 Task: Find connections with filter location Rayleigh with filter topic #Partnershipwith filter profile language English with filter current company Starbucks India with filter school City Montessori School with filter industry Credit Intermediation with filter service category Resume Writing with filter keywords title Engineering Technician
Action: Mouse moved to (607, 57)
Screenshot: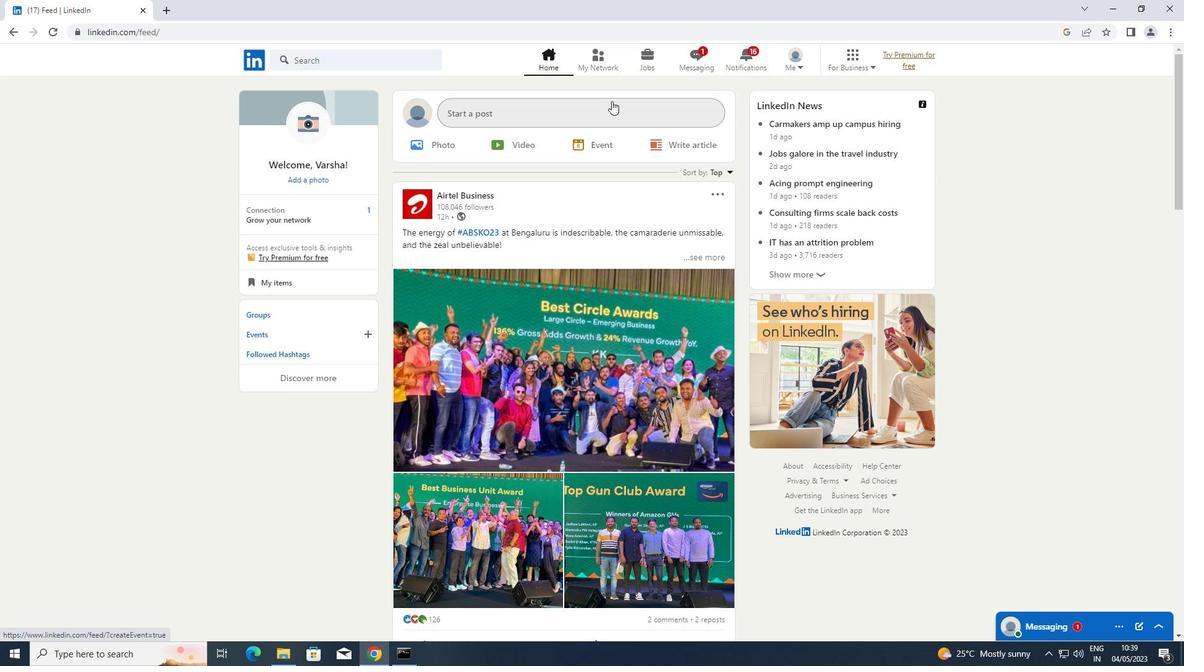 
Action: Mouse pressed left at (607, 57)
Screenshot: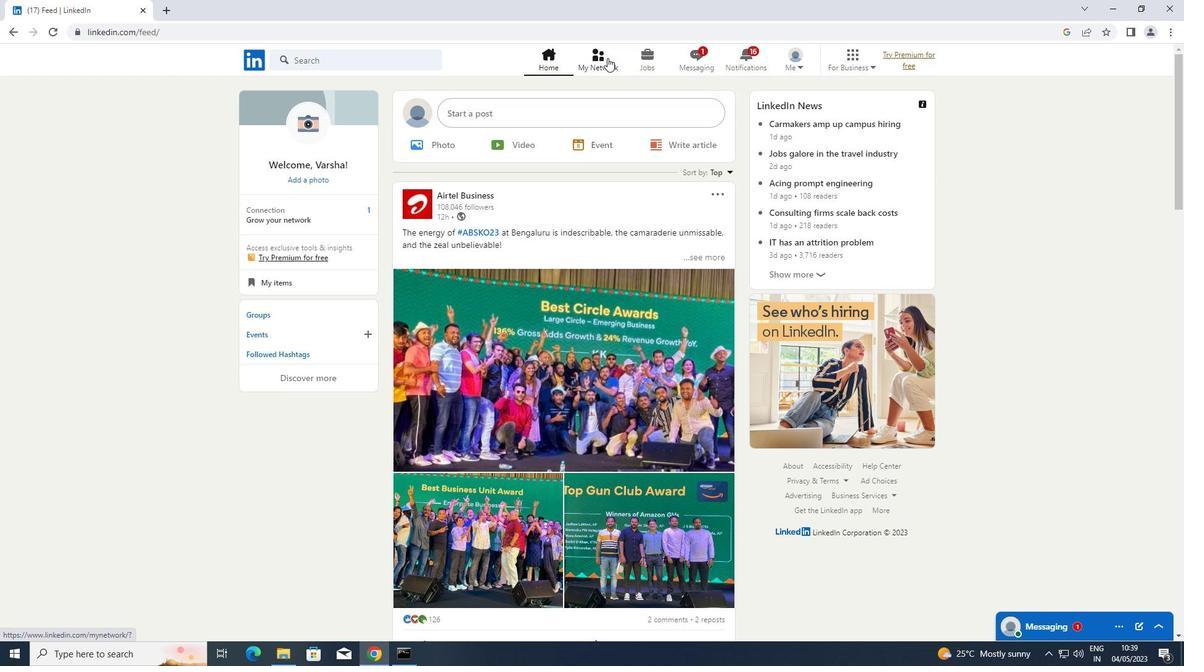 
Action: Mouse moved to (336, 131)
Screenshot: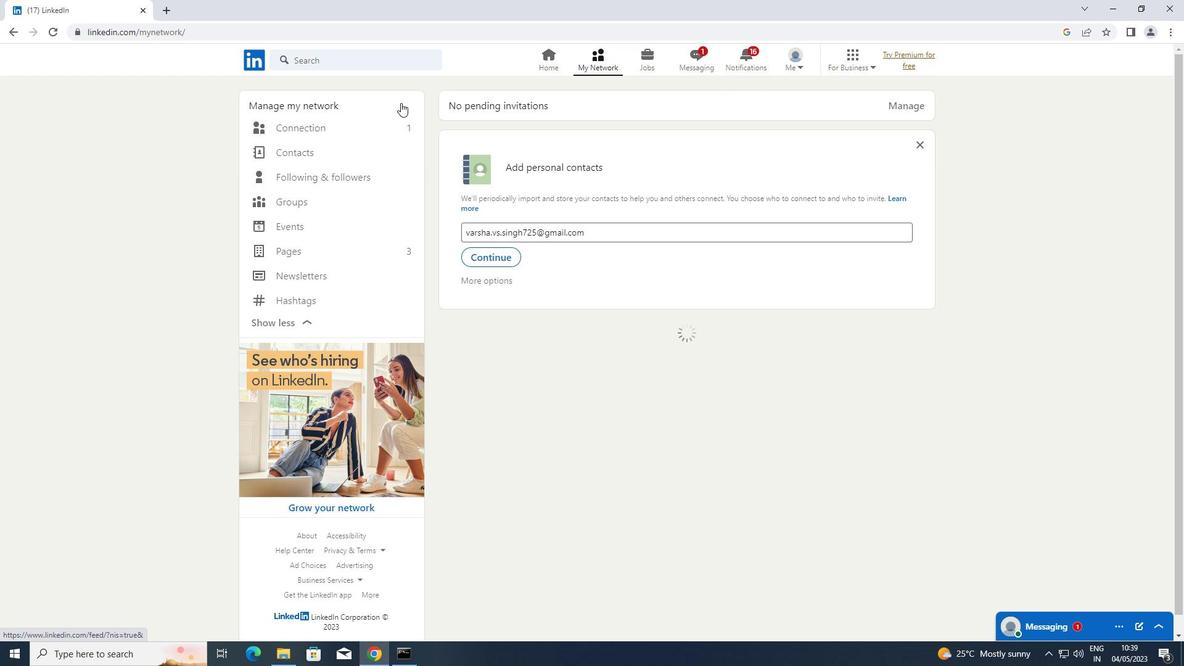 
Action: Mouse pressed left at (336, 131)
Screenshot: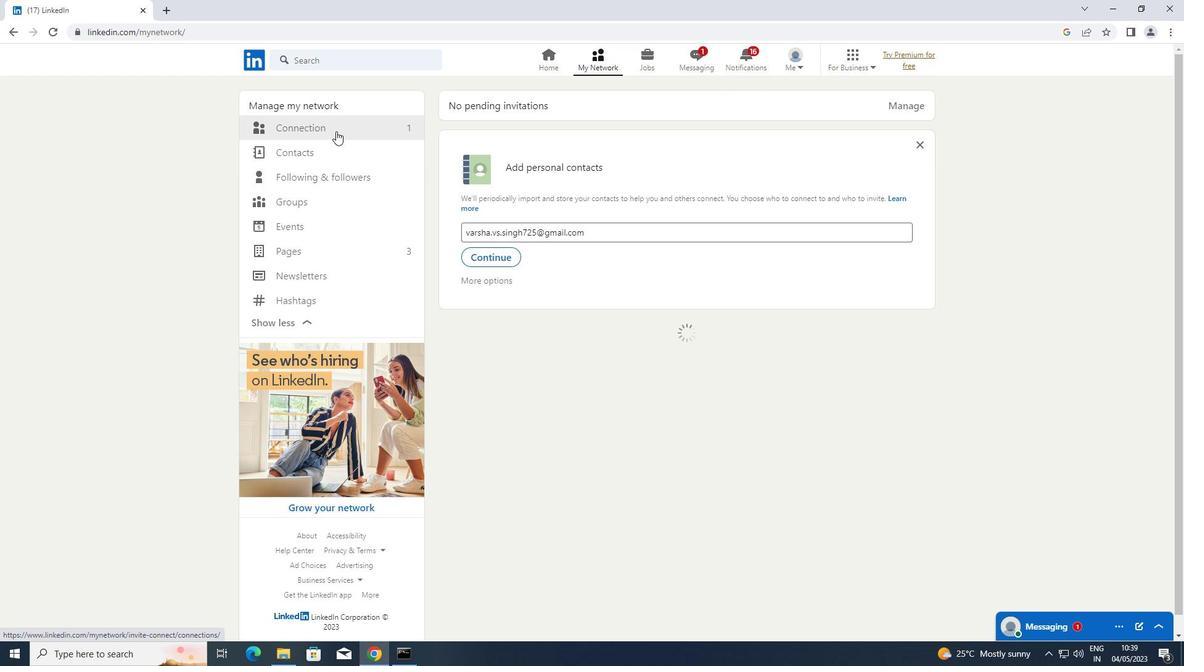 
Action: Mouse moved to (661, 127)
Screenshot: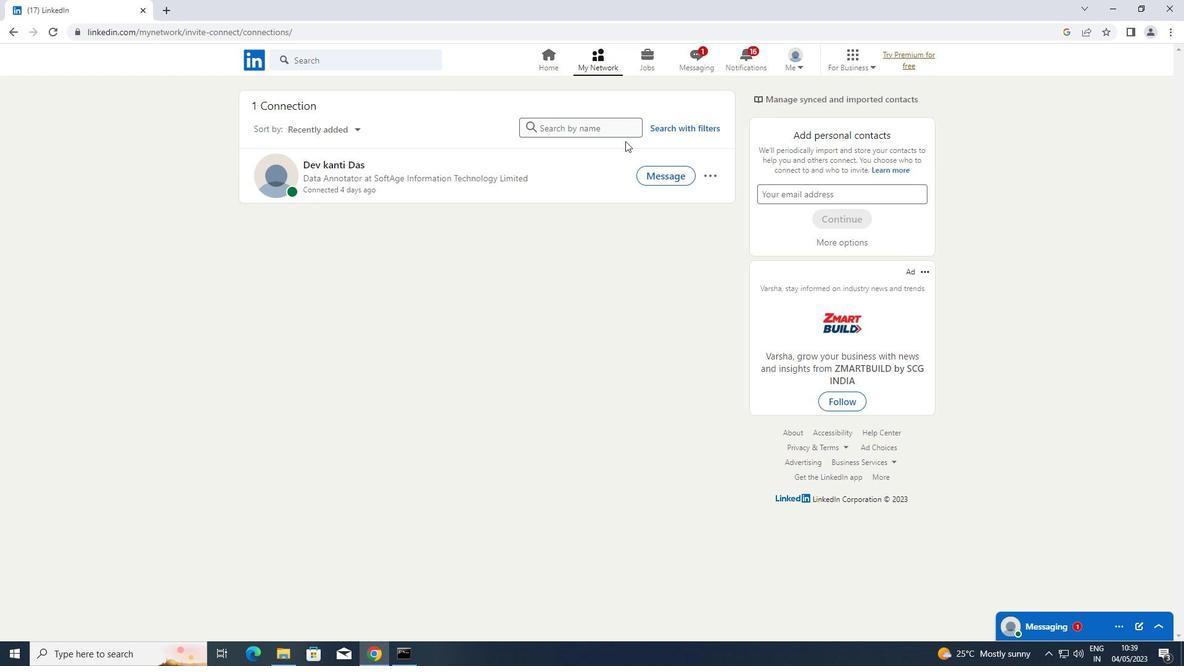 
Action: Mouse pressed left at (661, 127)
Screenshot: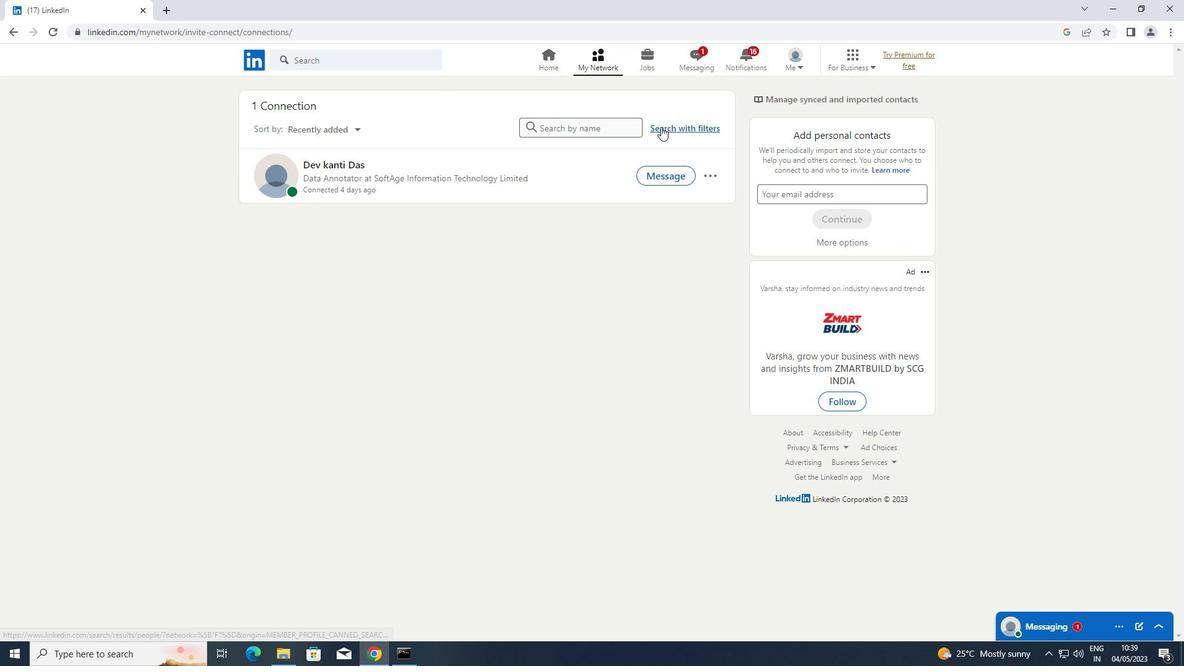 
Action: Mouse moved to (635, 93)
Screenshot: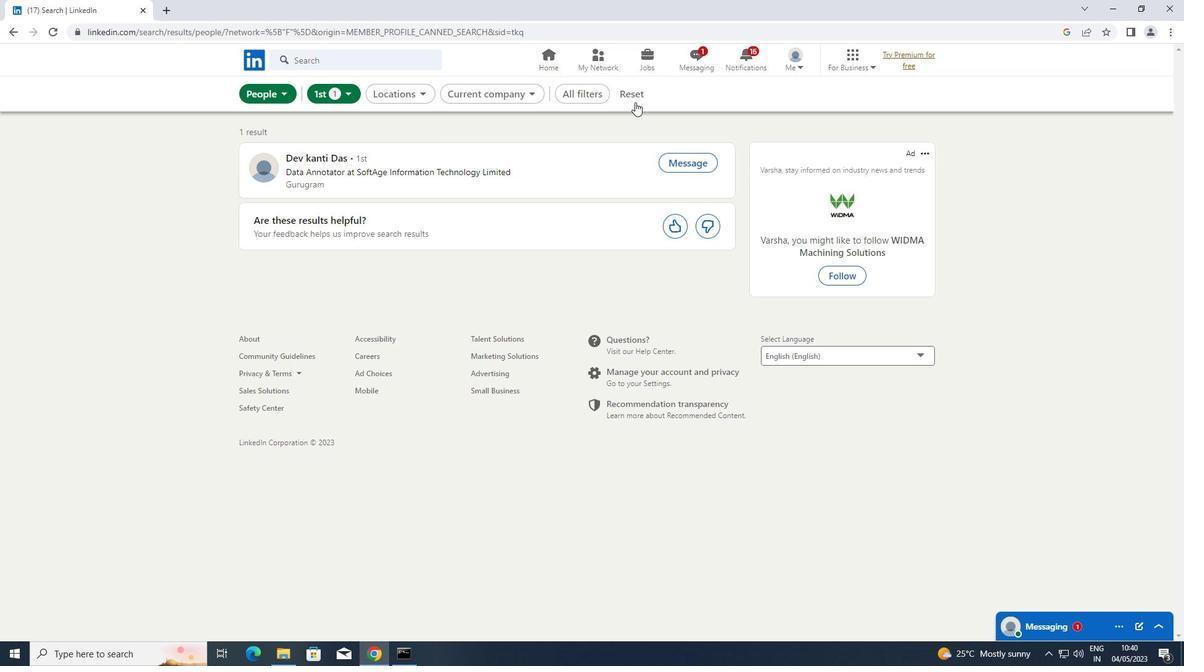 
Action: Mouse pressed left at (635, 93)
Screenshot: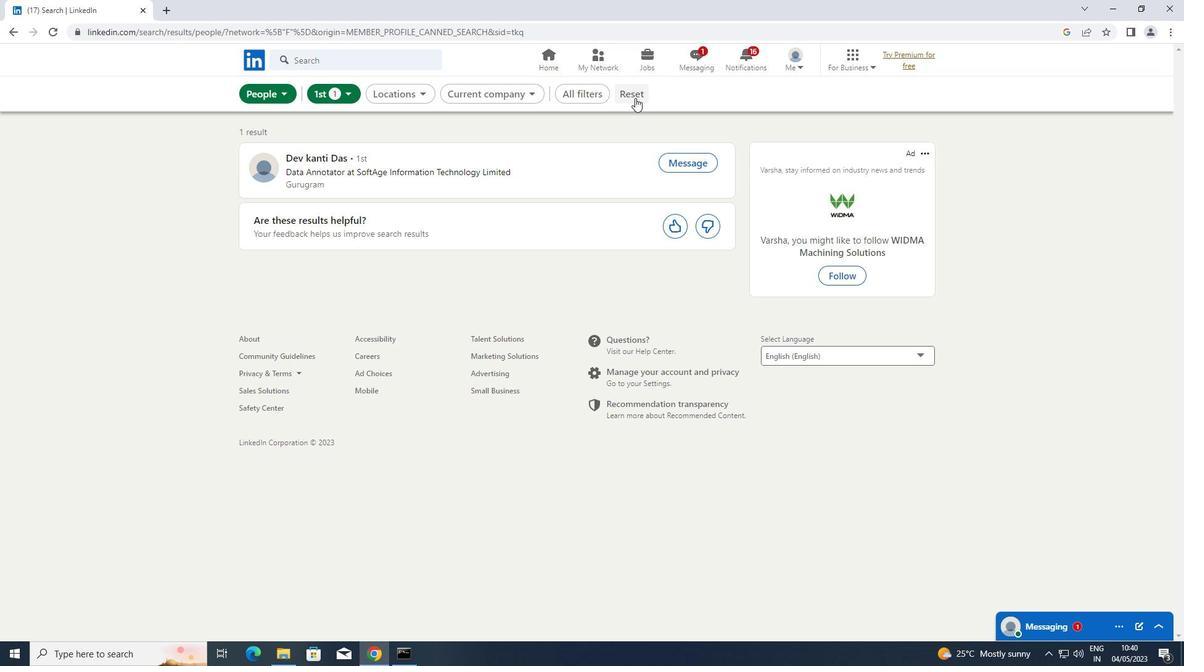 
Action: Mouse moved to (606, 93)
Screenshot: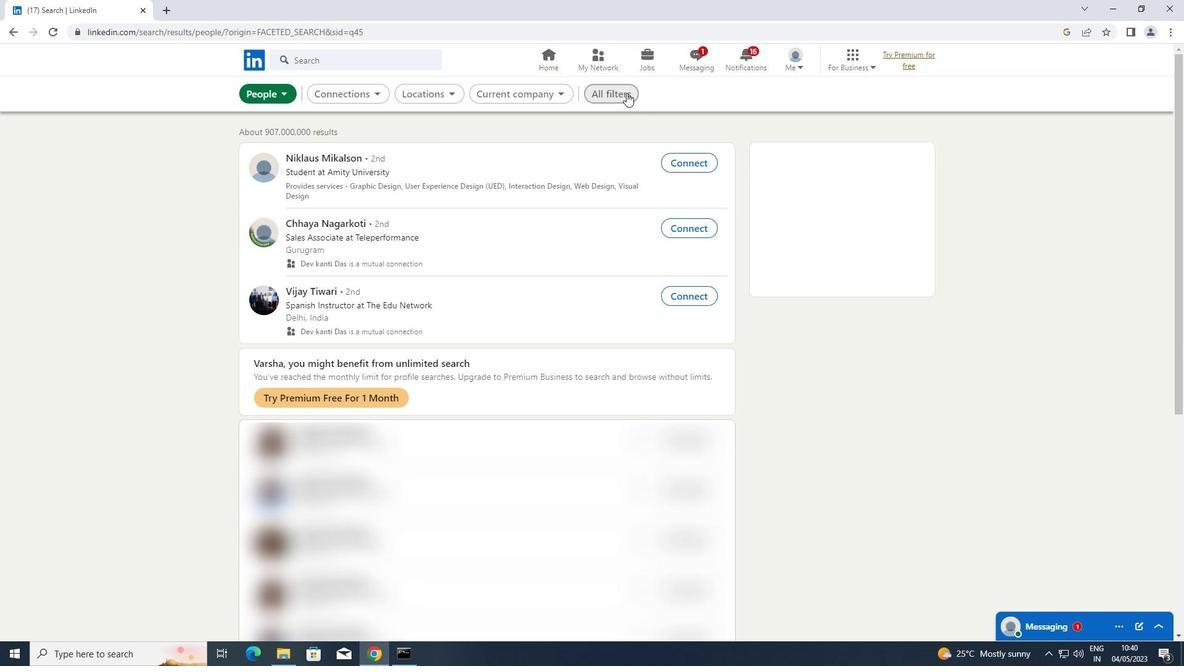 
Action: Mouse pressed left at (606, 93)
Screenshot: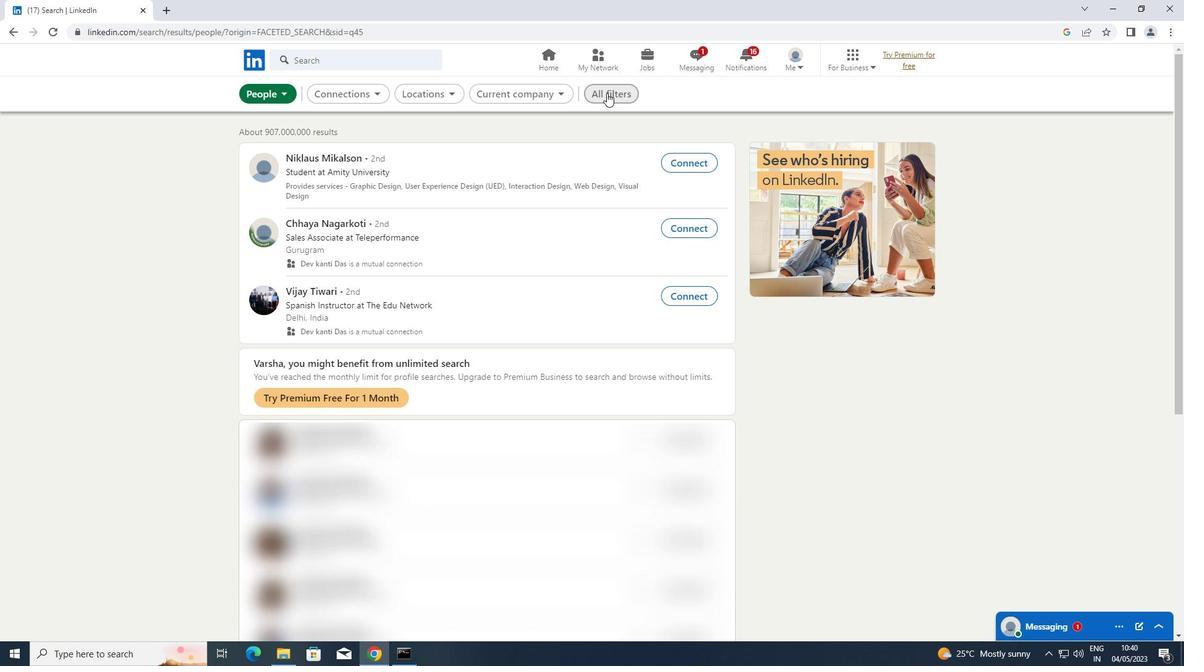 
Action: Mouse moved to (842, 202)
Screenshot: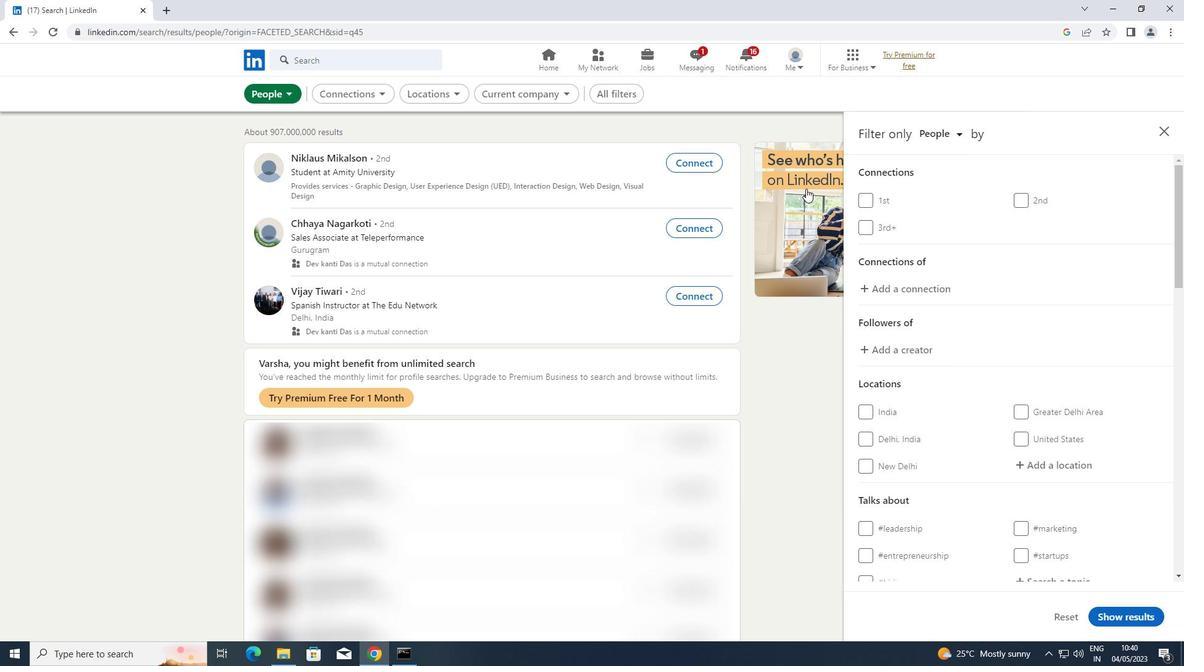 
Action: Mouse scrolled (842, 201) with delta (0, 0)
Screenshot: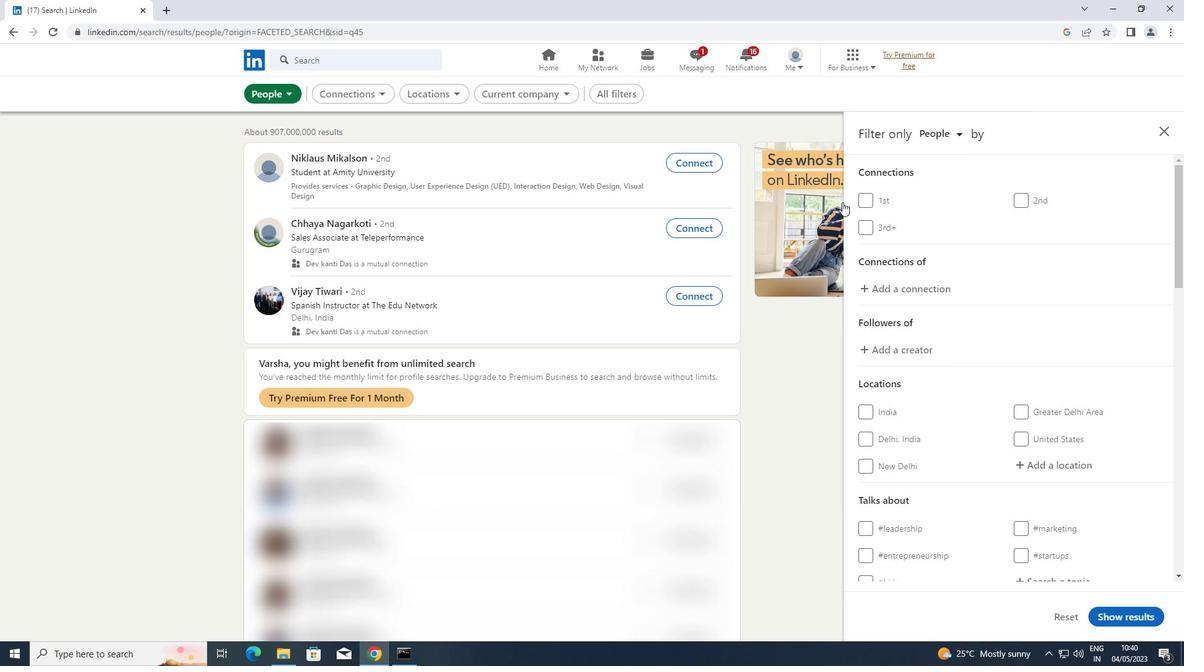 
Action: Mouse scrolled (842, 201) with delta (0, 0)
Screenshot: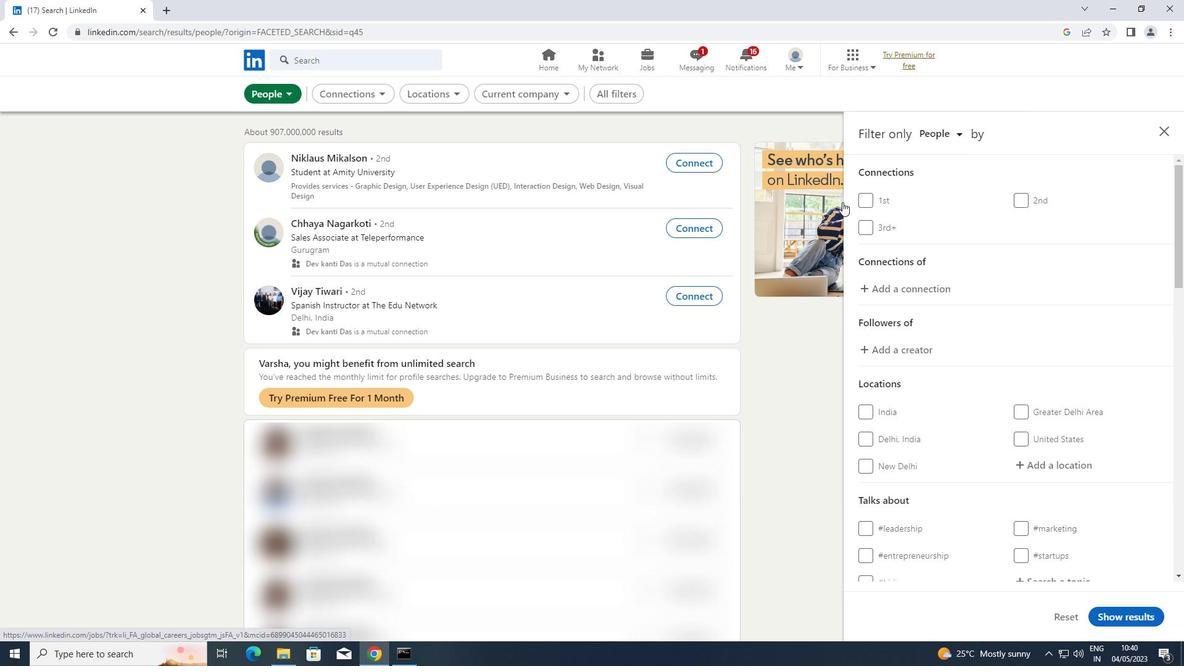 
Action: Mouse moved to (969, 254)
Screenshot: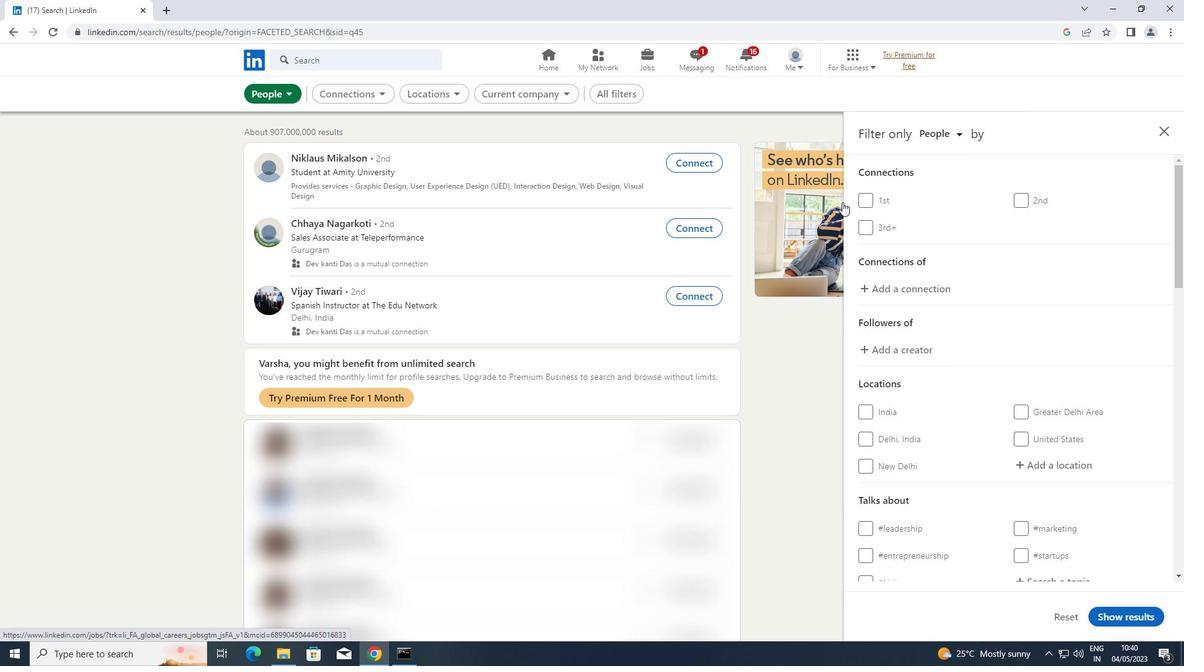 
Action: Mouse scrolled (969, 254) with delta (0, 0)
Screenshot: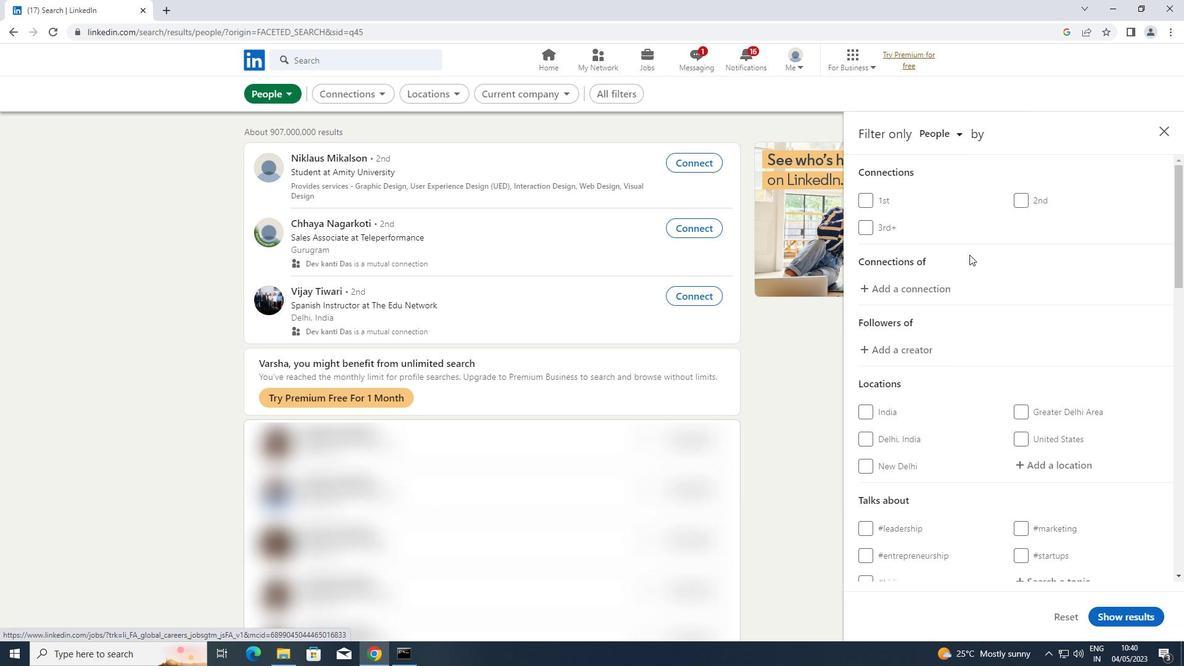 
Action: Mouse scrolled (969, 254) with delta (0, 0)
Screenshot: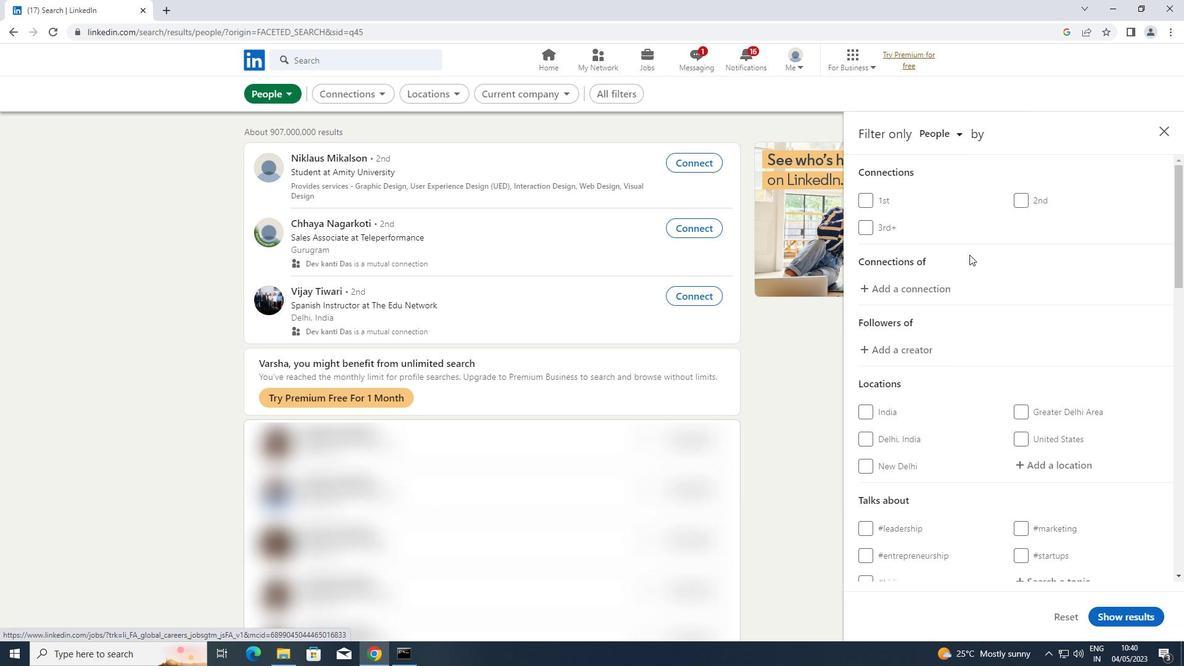 
Action: Mouse moved to (1065, 343)
Screenshot: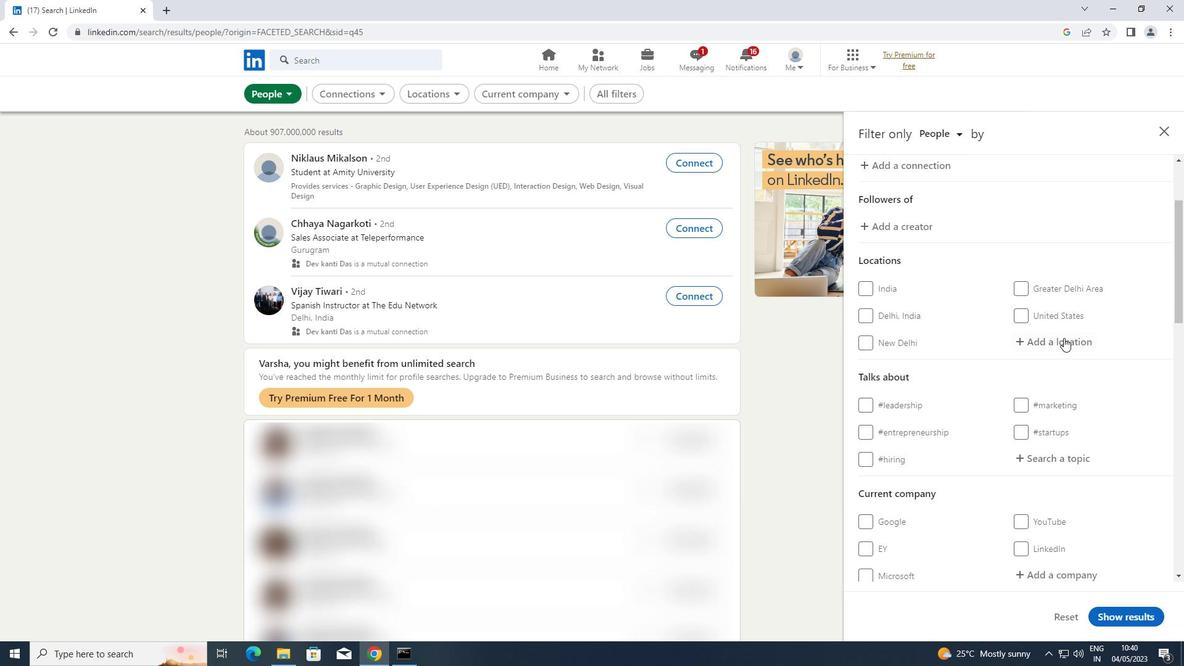 
Action: Mouse pressed left at (1065, 343)
Screenshot: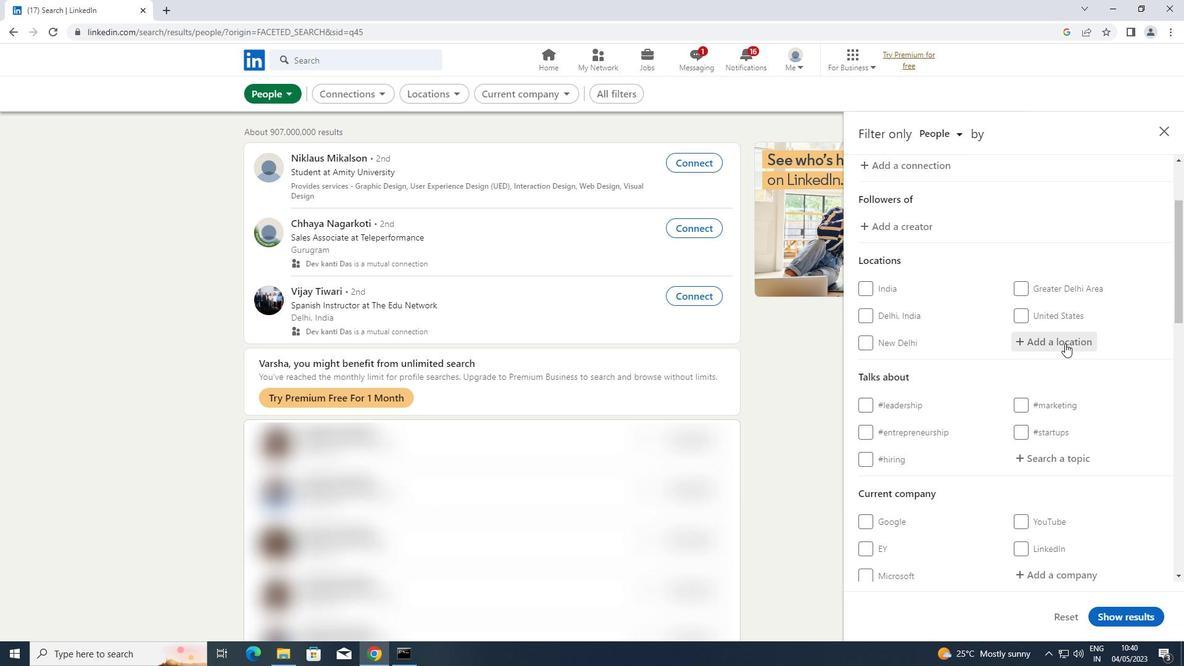 
Action: Key pressed <Key.shift>RAYLEIGH
Screenshot: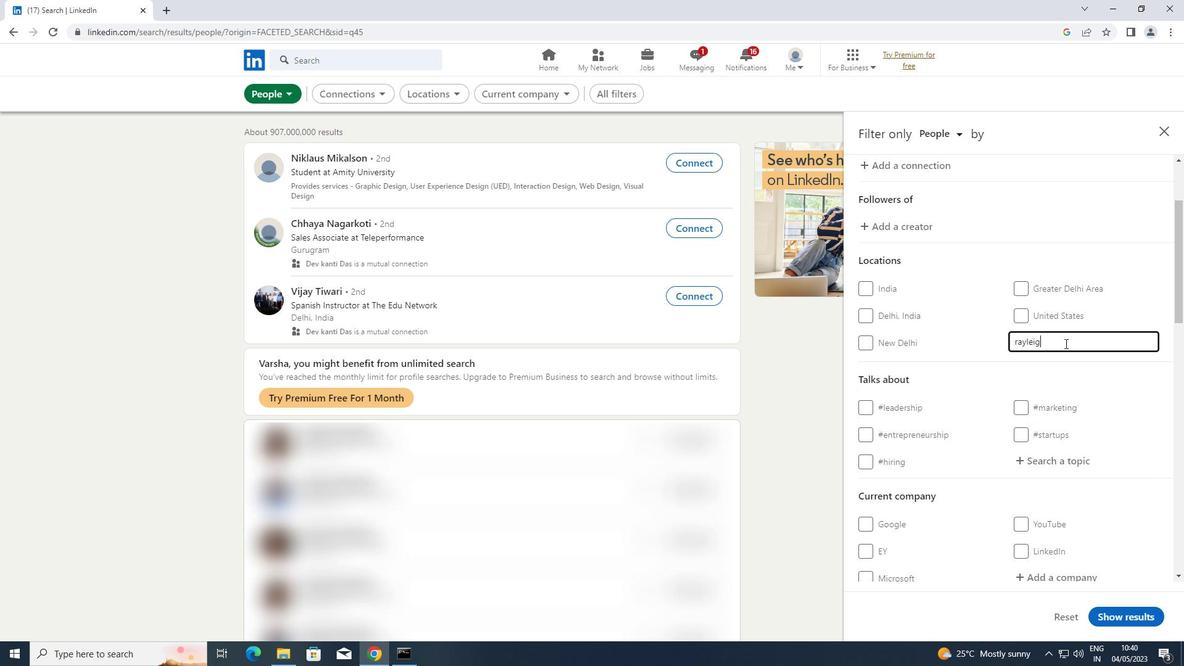 
Action: Mouse moved to (1043, 464)
Screenshot: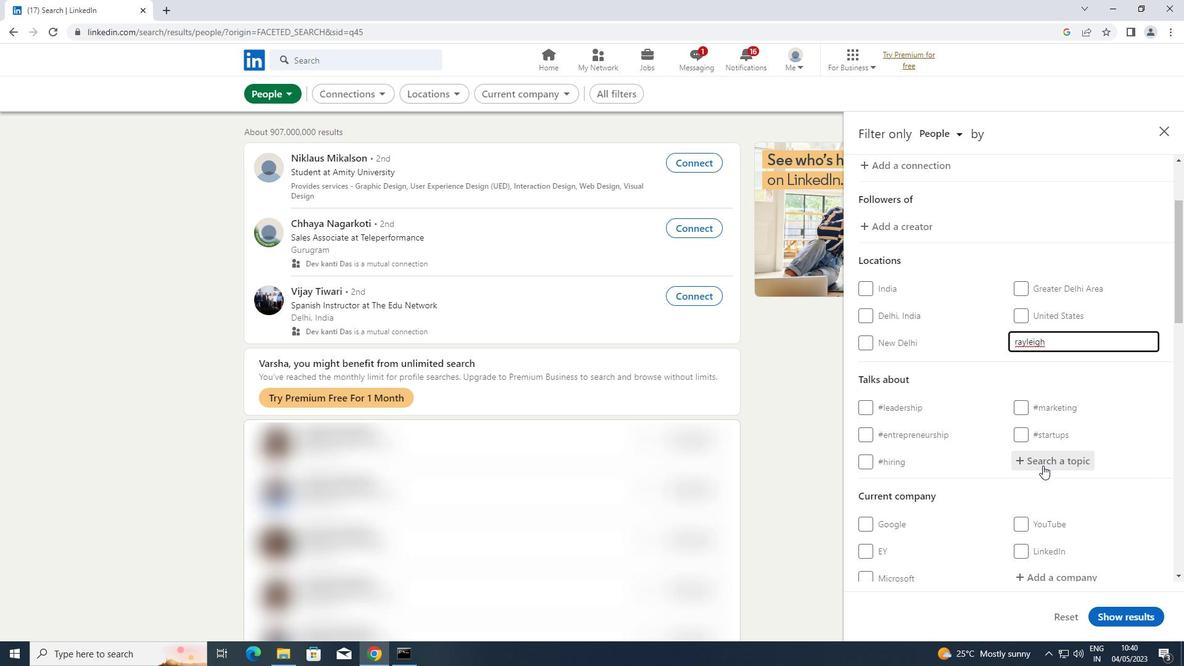 
Action: Mouse pressed left at (1043, 464)
Screenshot: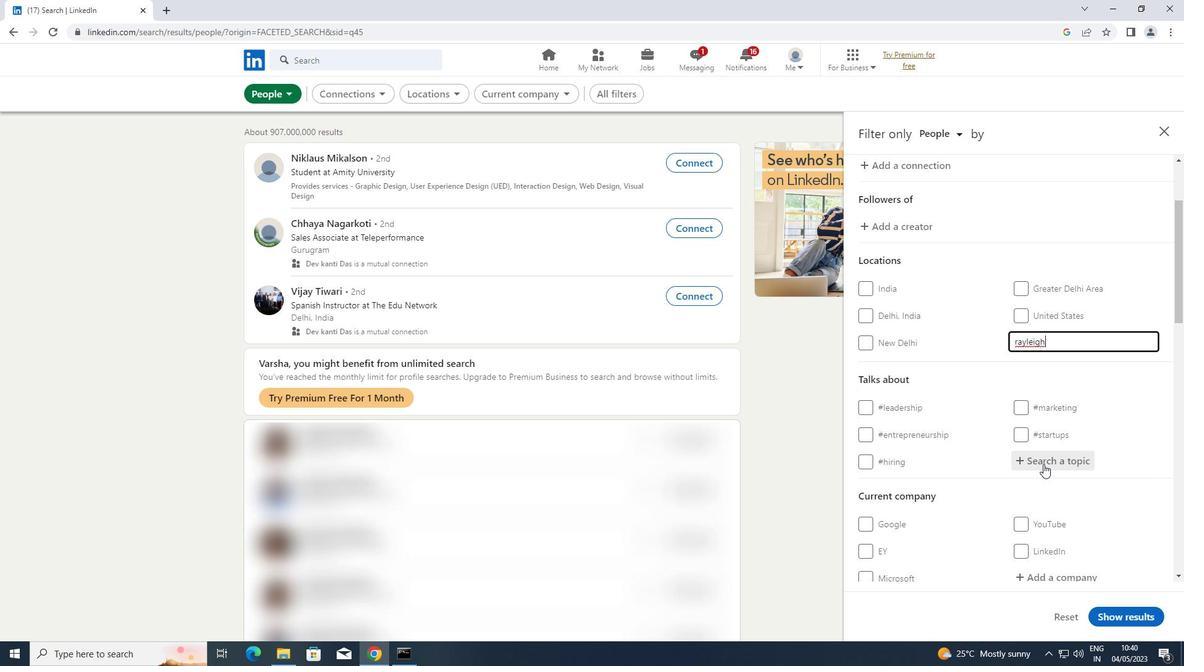 
Action: Key pressed <Key.shift>PARTNERSHIP
Screenshot: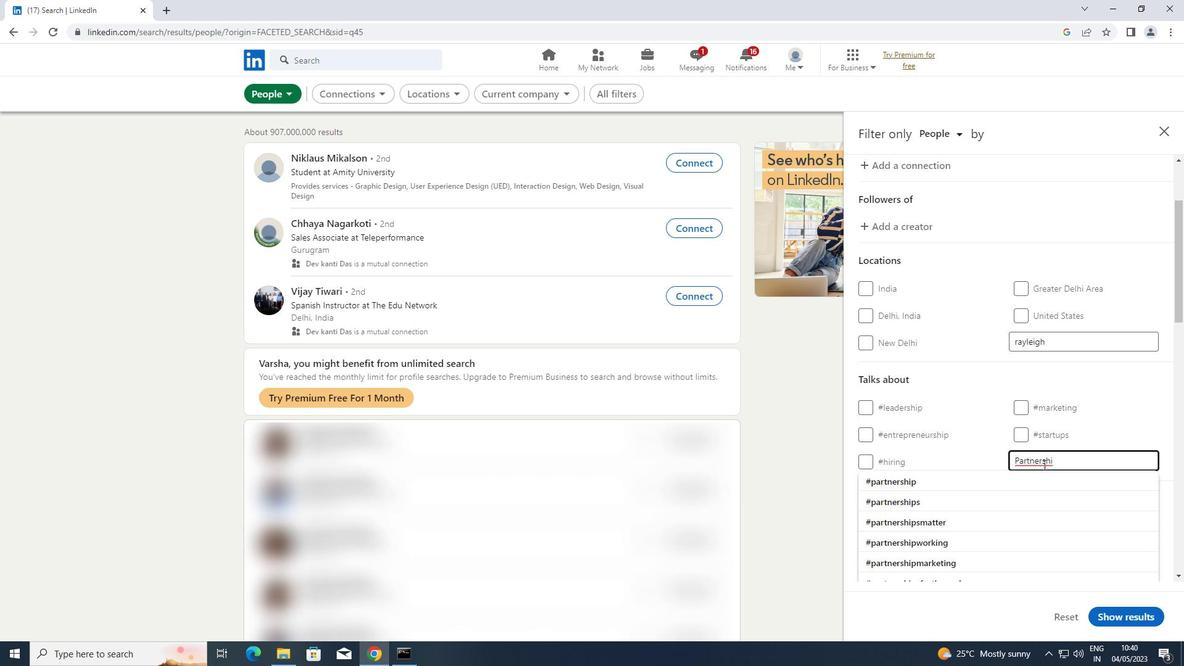 
Action: Mouse moved to (929, 478)
Screenshot: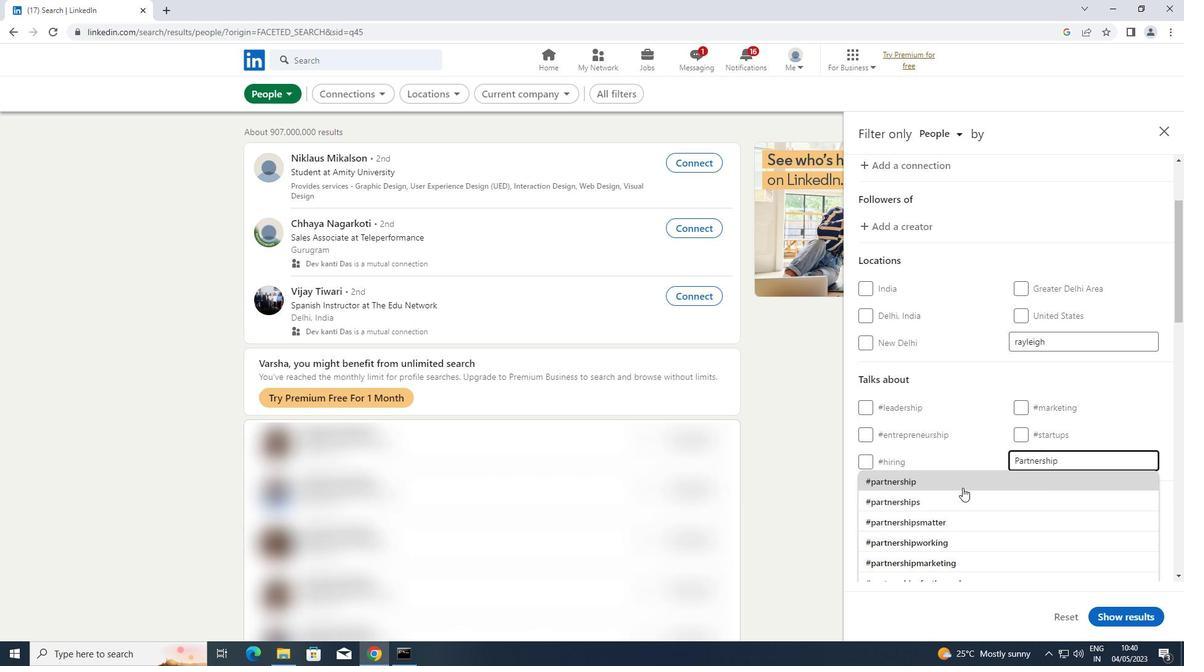 
Action: Mouse pressed left at (929, 478)
Screenshot: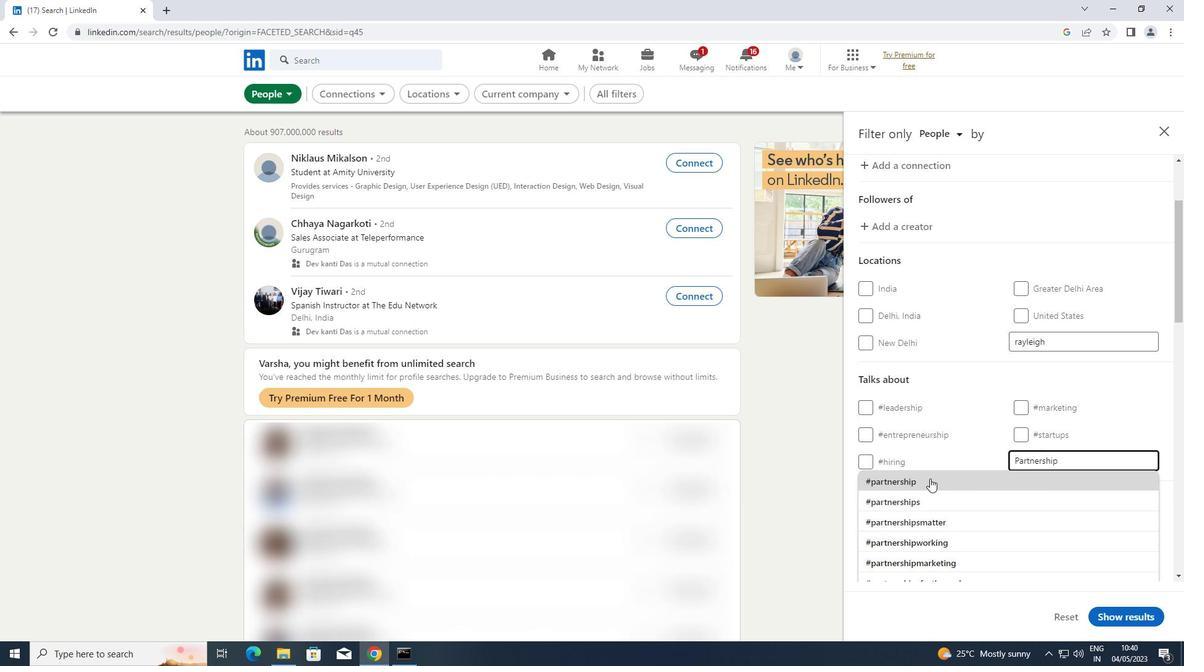 
Action: Mouse scrolled (929, 477) with delta (0, 0)
Screenshot: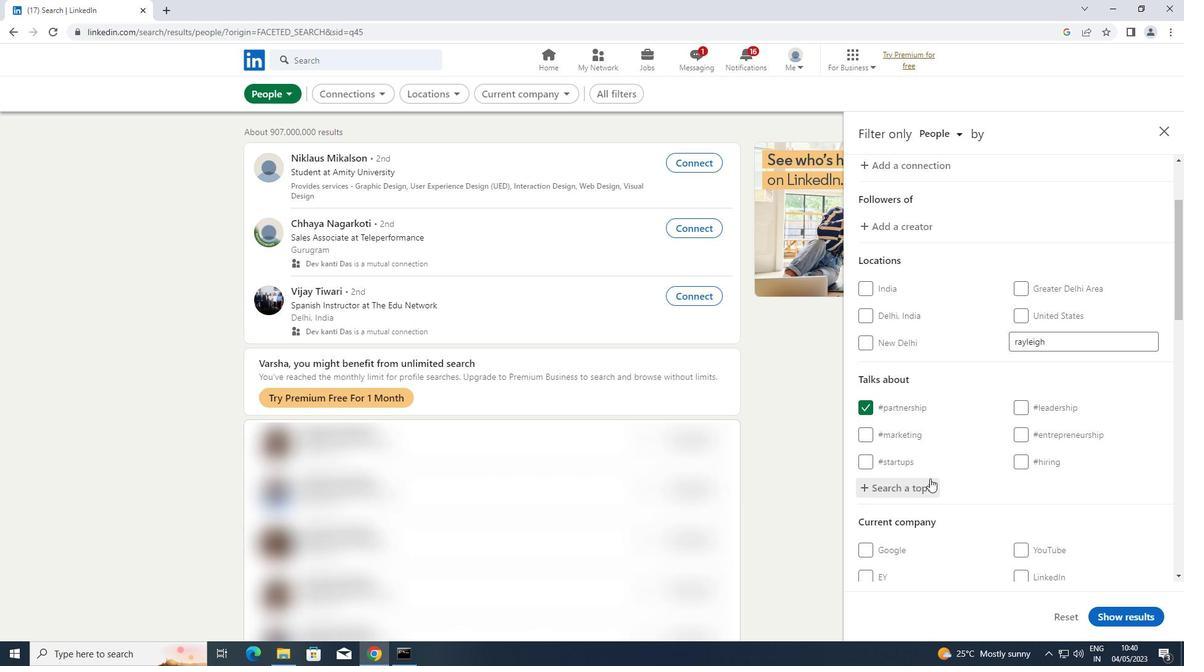 
Action: Mouse scrolled (929, 477) with delta (0, 0)
Screenshot: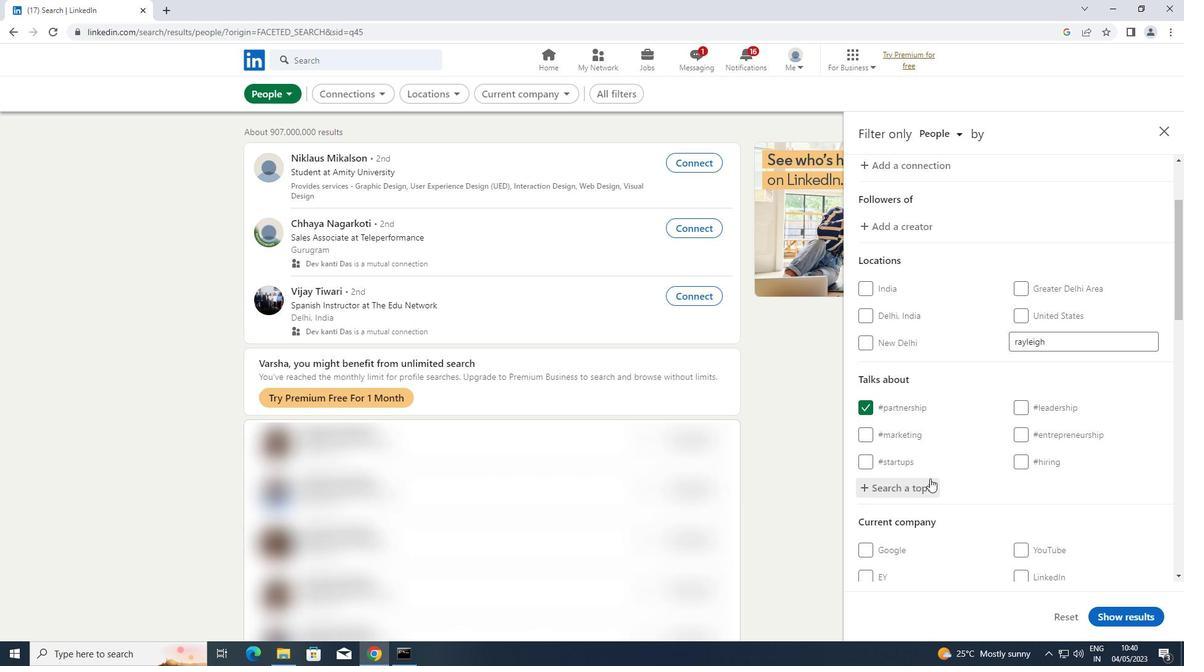 
Action: Mouse scrolled (929, 477) with delta (0, 0)
Screenshot: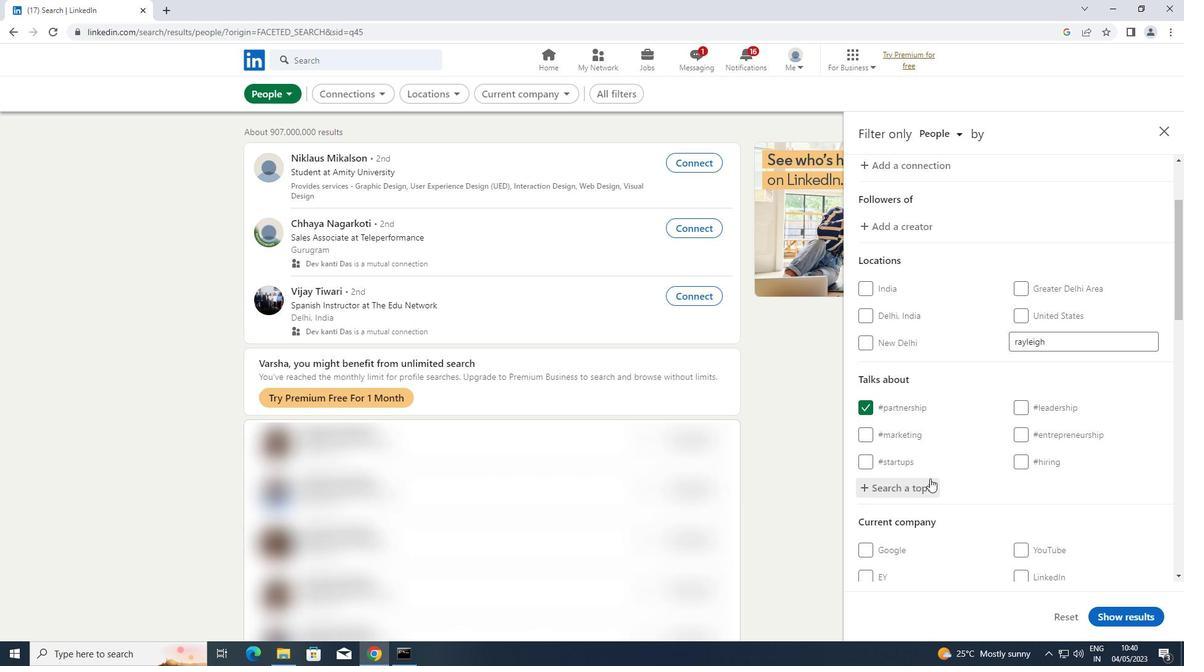 
Action: Mouse scrolled (929, 477) with delta (0, 0)
Screenshot: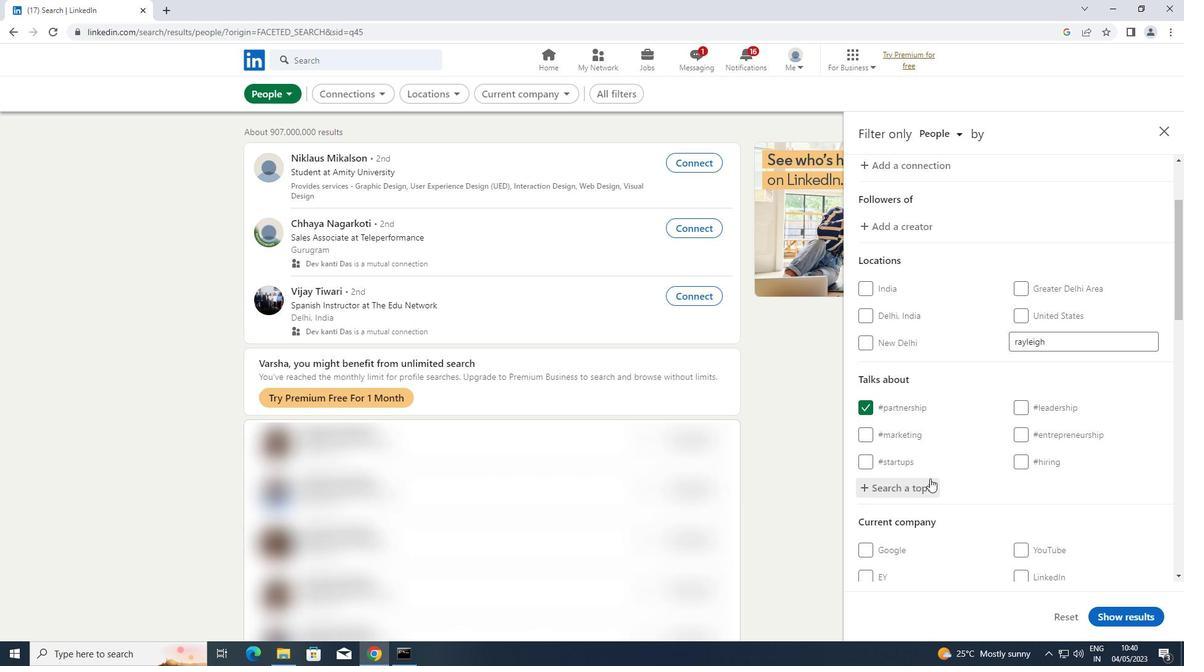 
Action: Mouse scrolled (929, 477) with delta (0, 0)
Screenshot: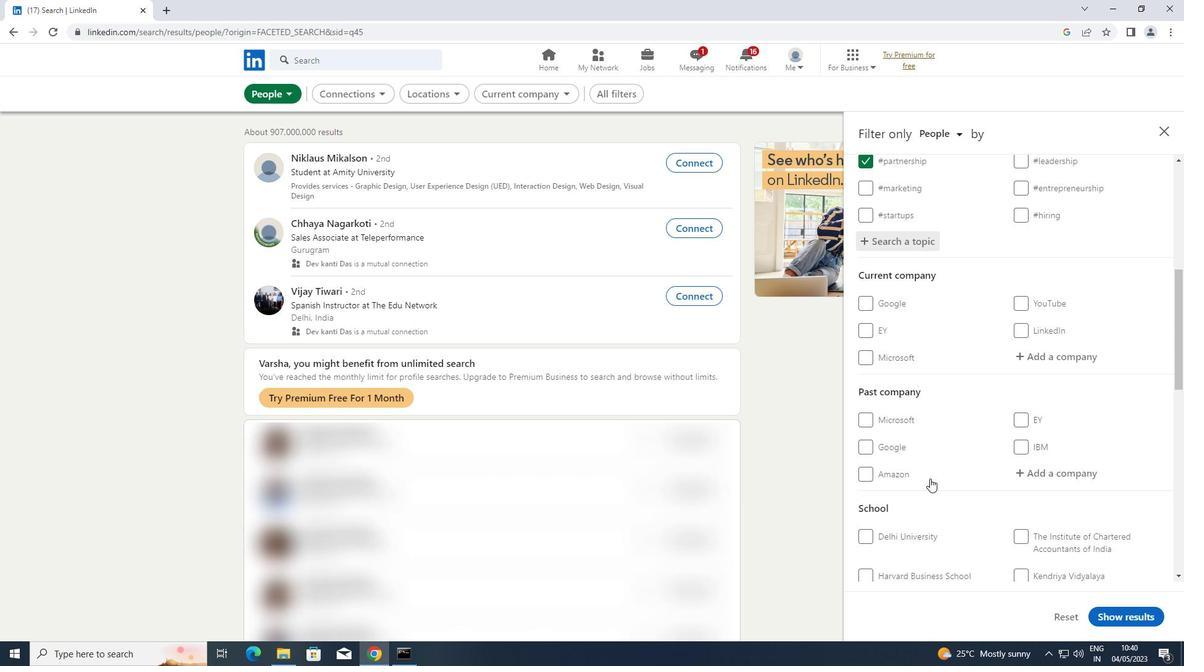 
Action: Mouse scrolled (929, 477) with delta (0, 0)
Screenshot: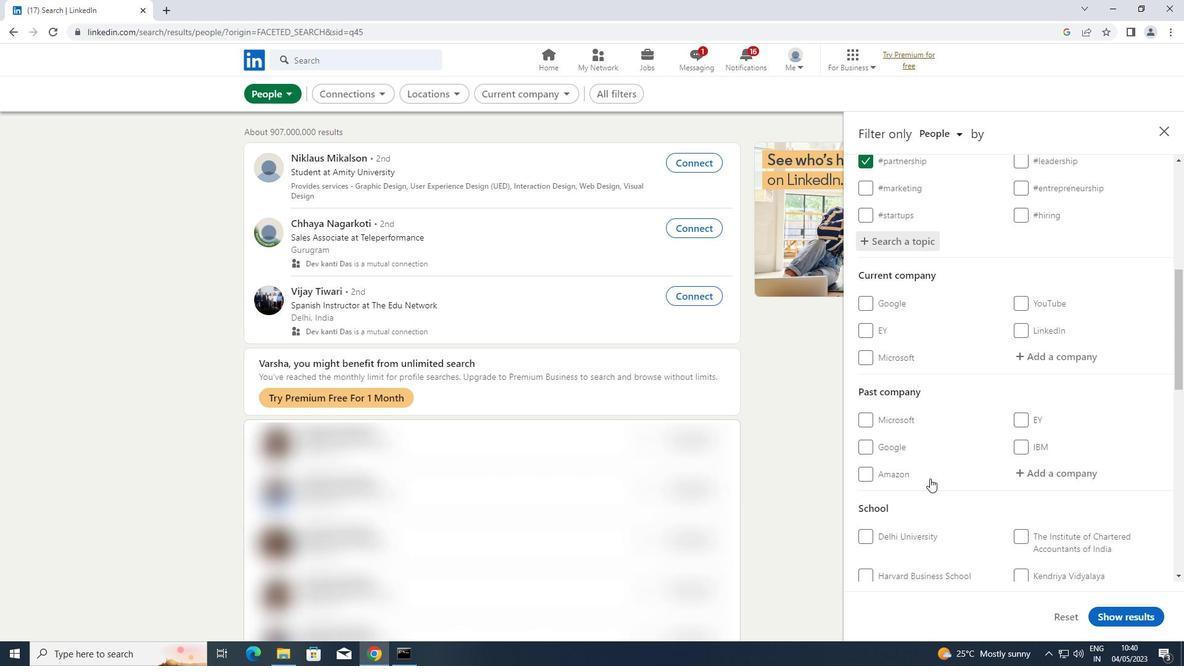 
Action: Mouse scrolled (929, 477) with delta (0, 0)
Screenshot: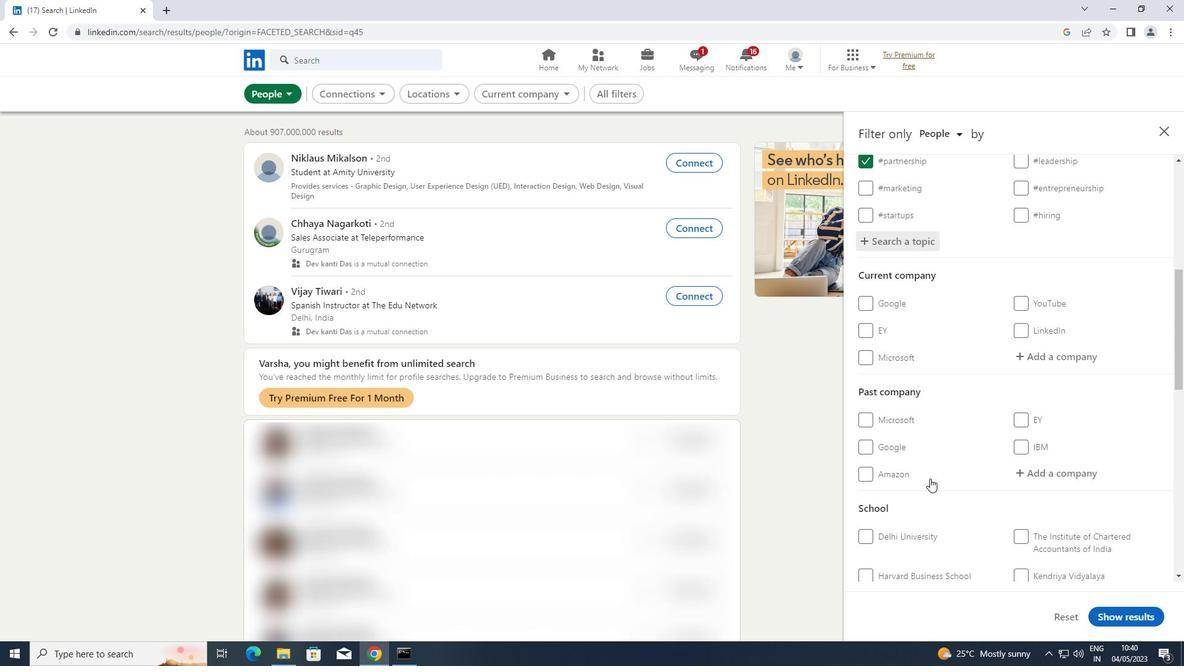 
Action: Mouse scrolled (929, 477) with delta (0, 0)
Screenshot: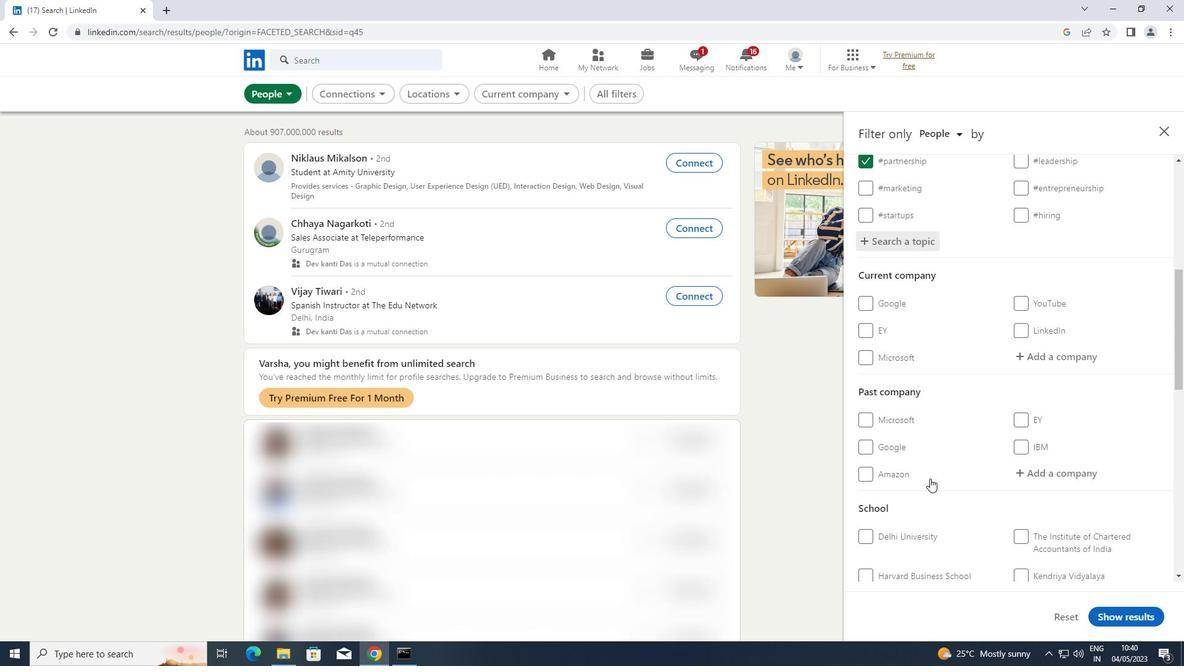 
Action: Mouse scrolled (929, 477) with delta (0, 0)
Screenshot: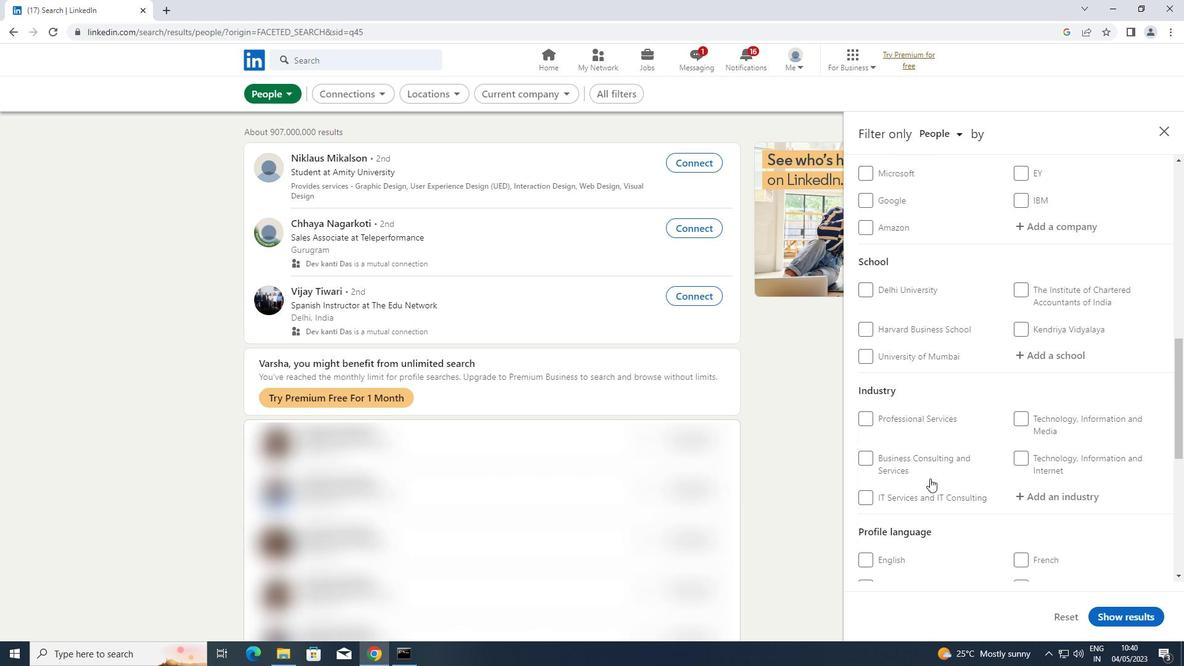 
Action: Mouse scrolled (929, 477) with delta (0, 0)
Screenshot: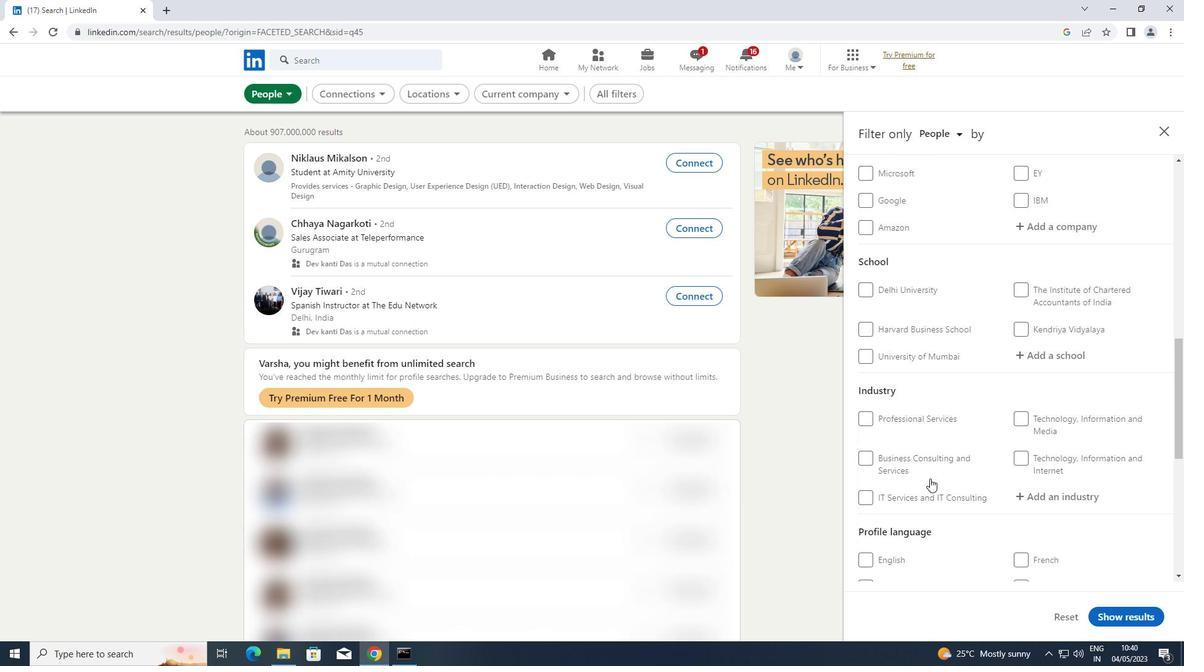 
Action: Mouse moved to (867, 439)
Screenshot: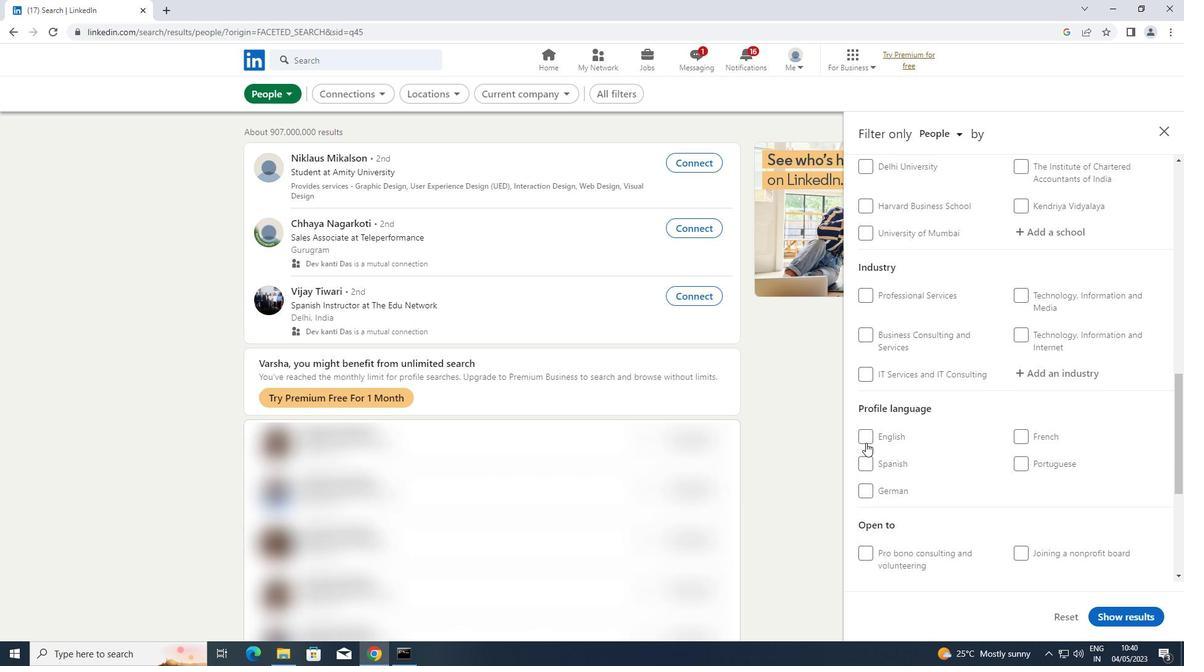 
Action: Mouse pressed left at (867, 439)
Screenshot: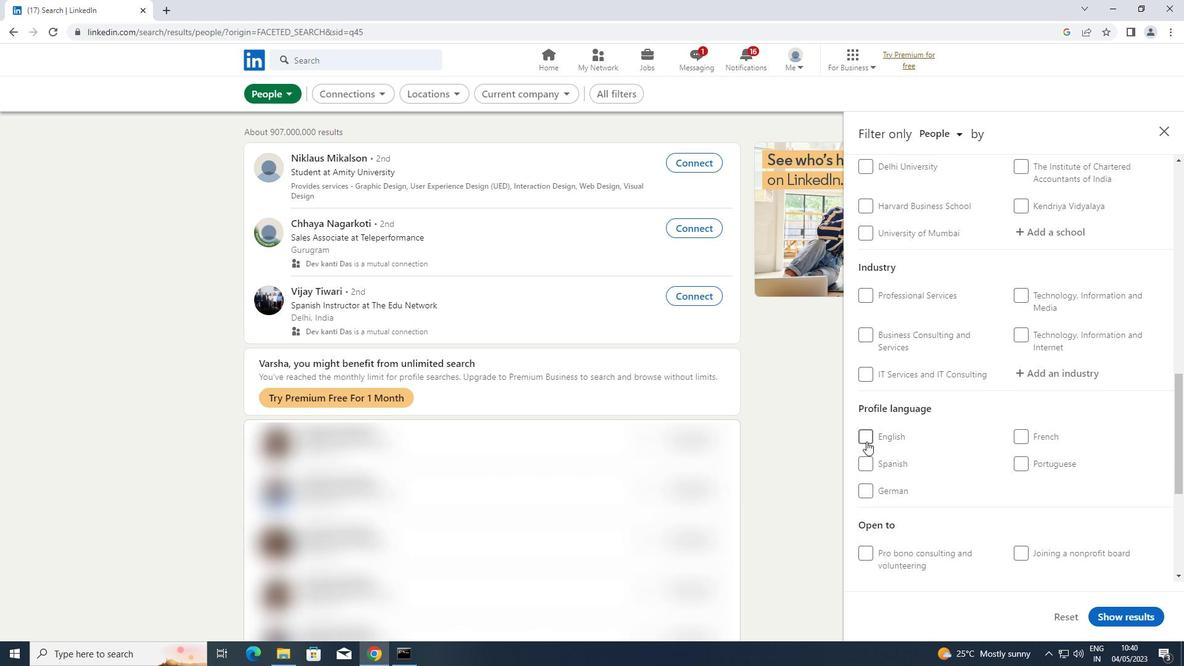 
Action: Mouse moved to (904, 437)
Screenshot: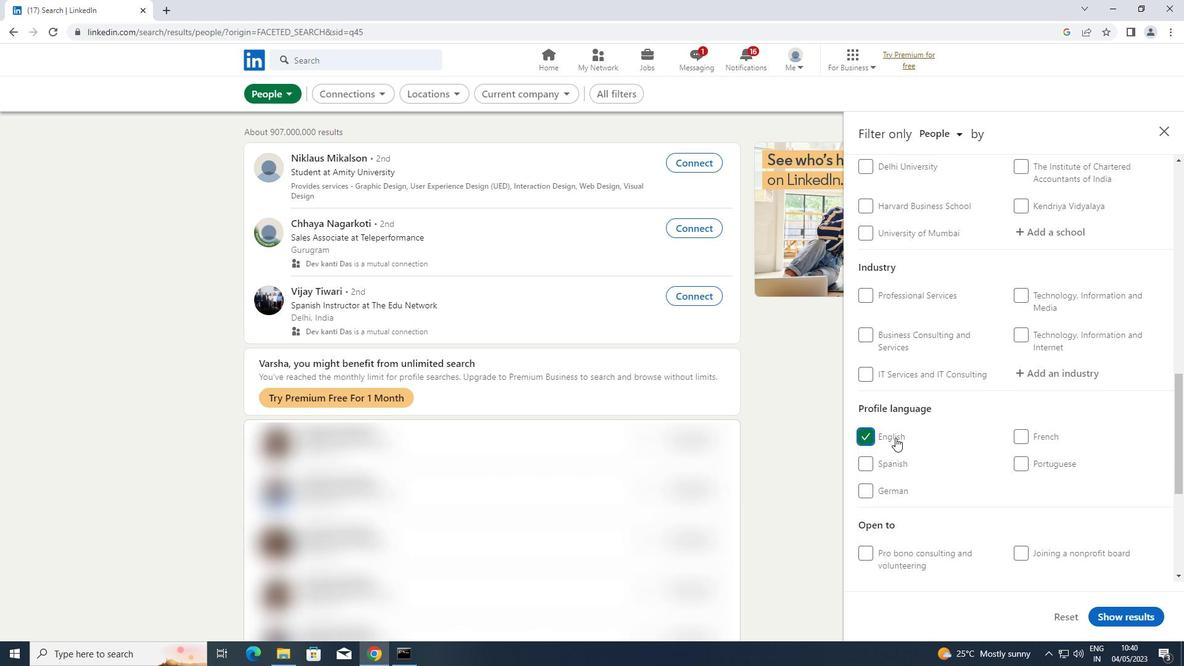 
Action: Mouse scrolled (904, 438) with delta (0, 0)
Screenshot: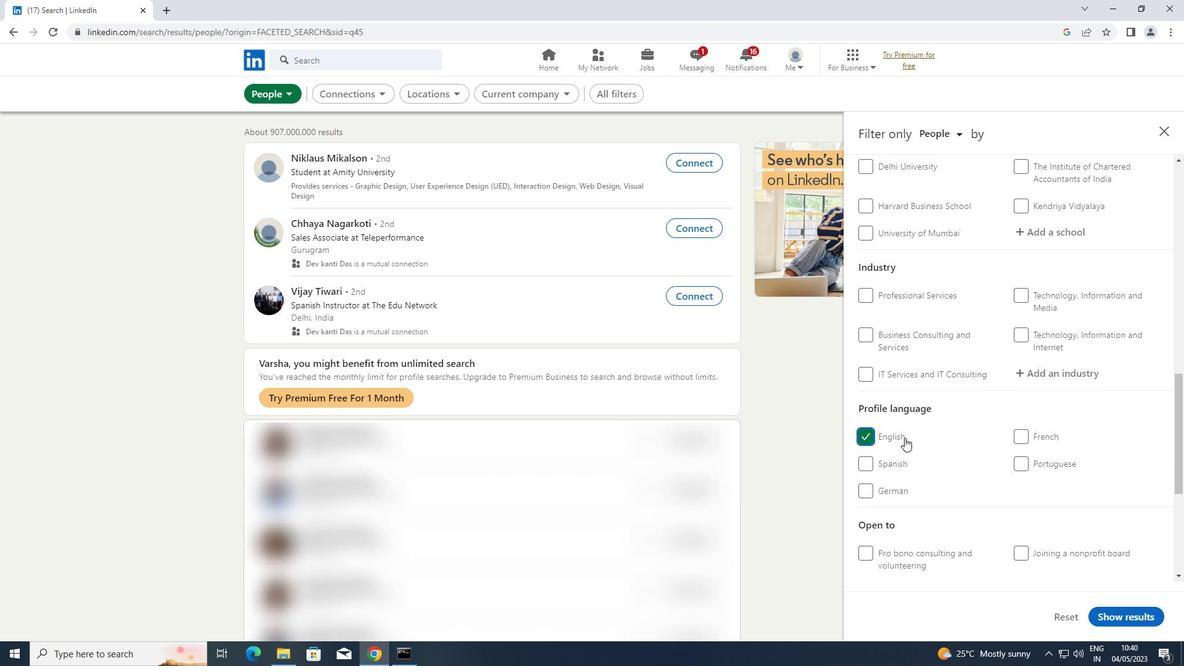 
Action: Mouse scrolled (904, 438) with delta (0, 0)
Screenshot: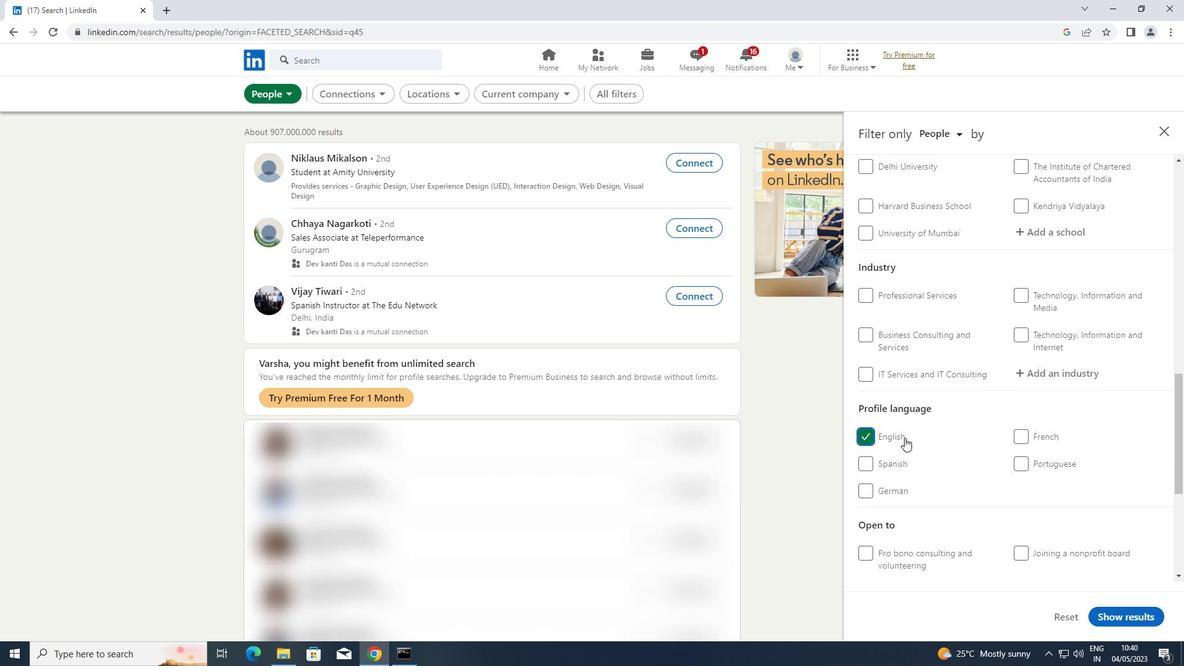 
Action: Mouse scrolled (904, 438) with delta (0, 0)
Screenshot: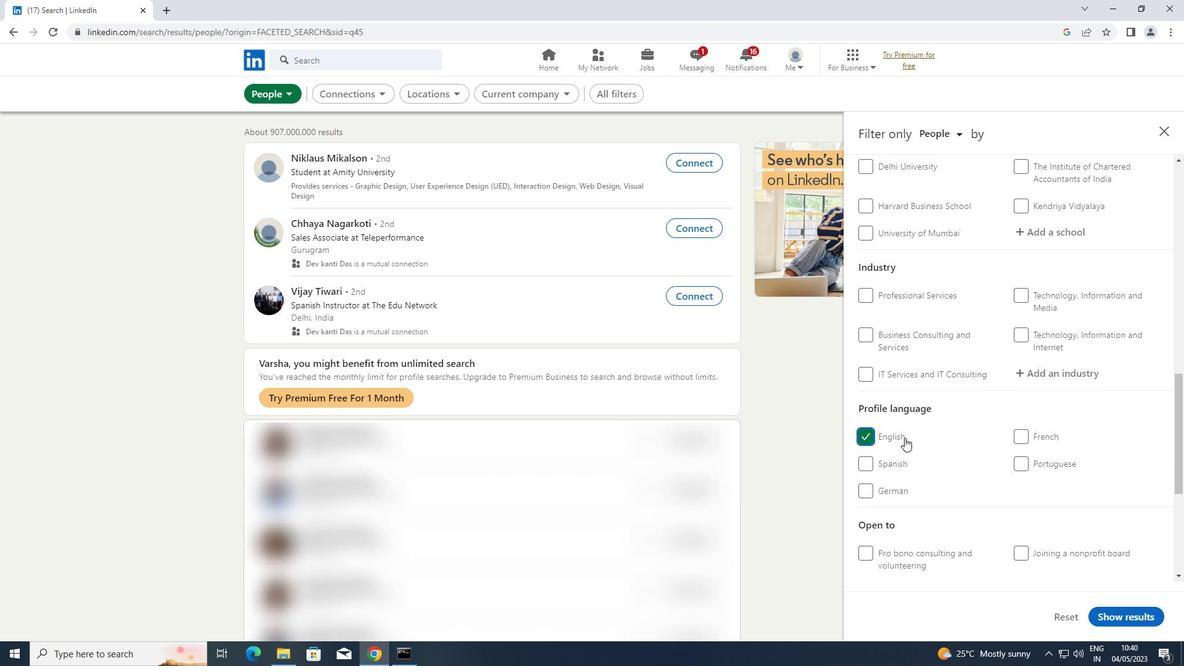 
Action: Mouse scrolled (904, 438) with delta (0, 0)
Screenshot: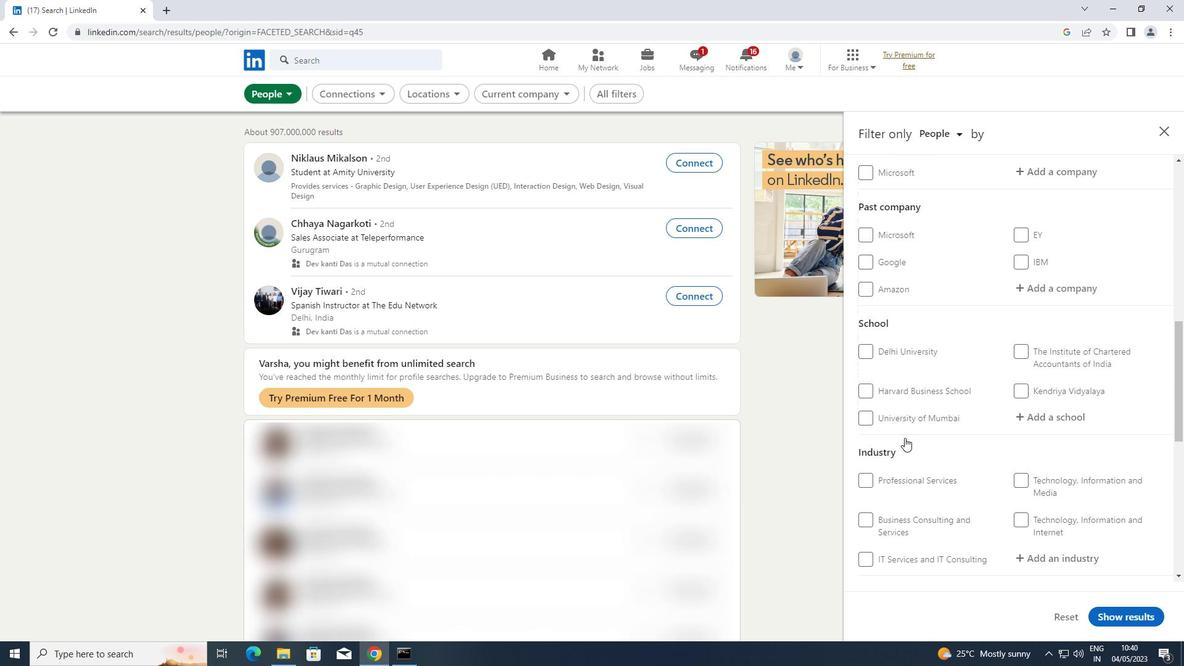 
Action: Mouse scrolled (904, 438) with delta (0, 0)
Screenshot: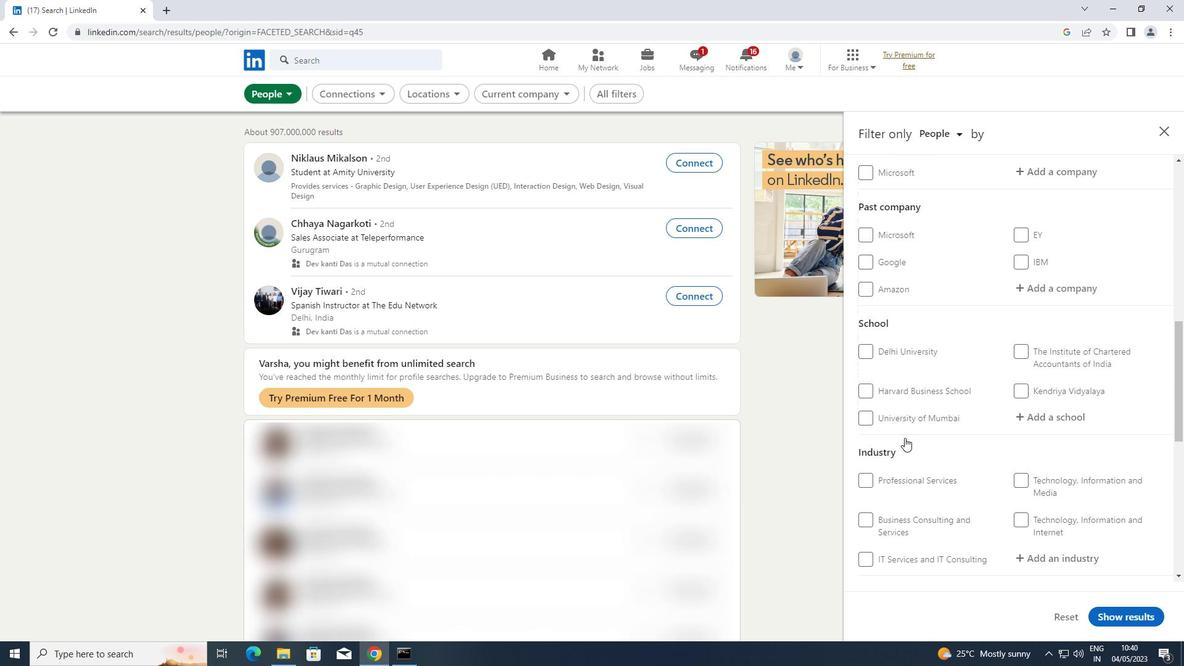 
Action: Mouse scrolled (904, 438) with delta (0, 0)
Screenshot: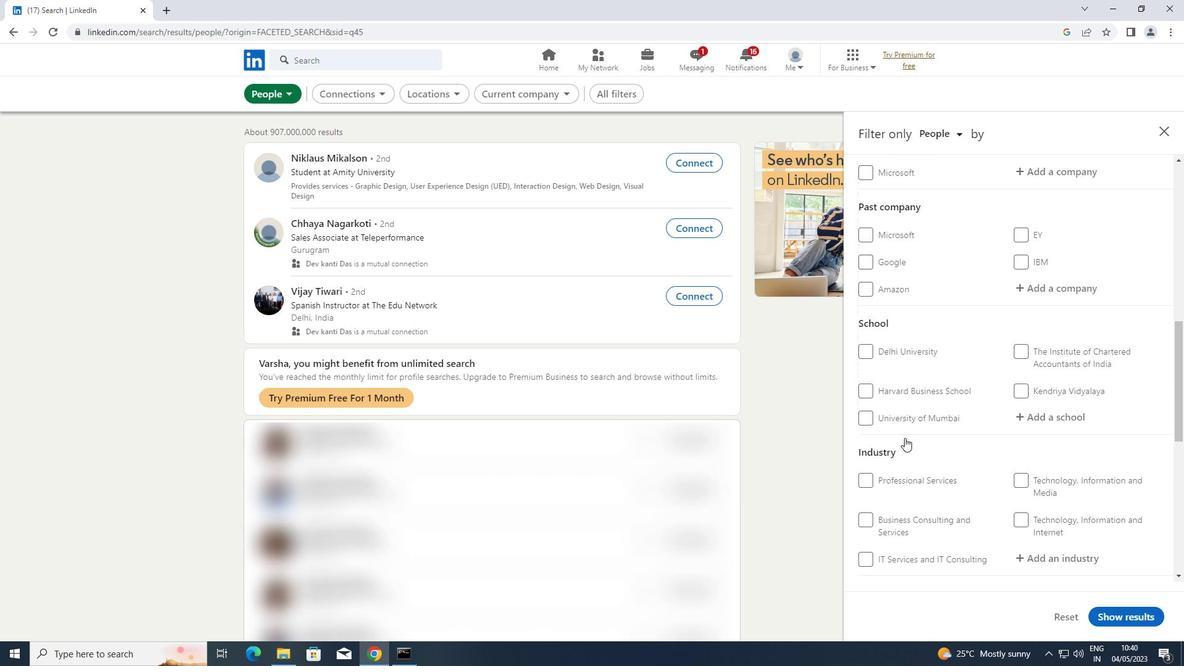 
Action: Mouse scrolled (904, 438) with delta (0, 0)
Screenshot: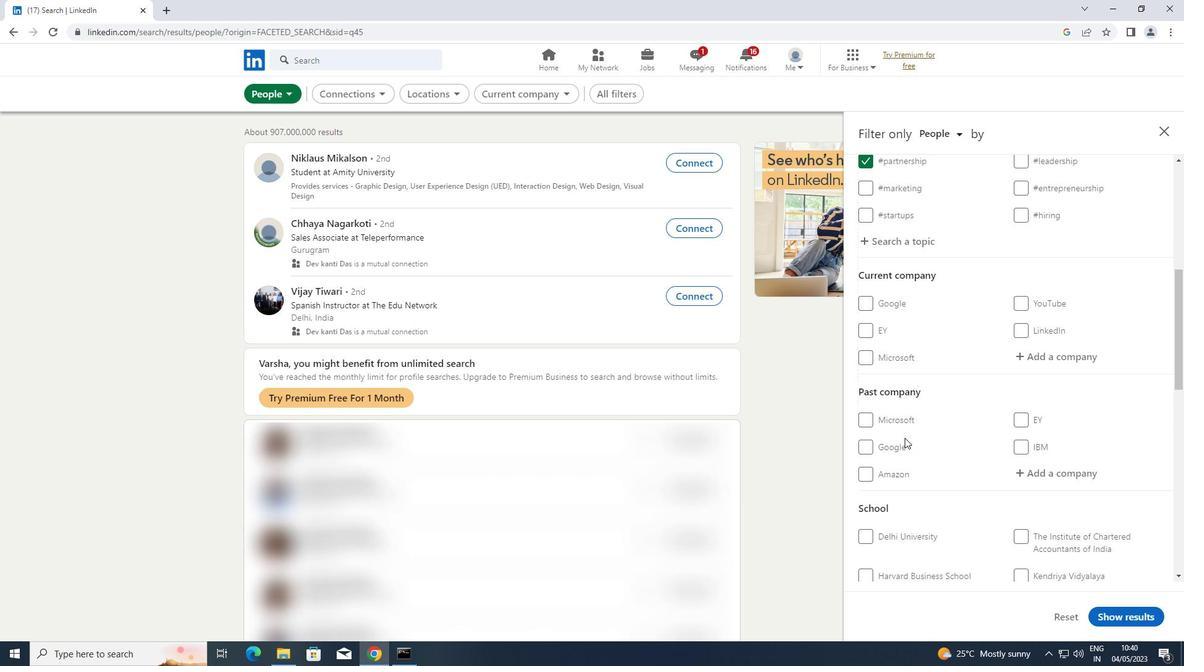 
Action: Mouse scrolled (904, 438) with delta (0, 0)
Screenshot: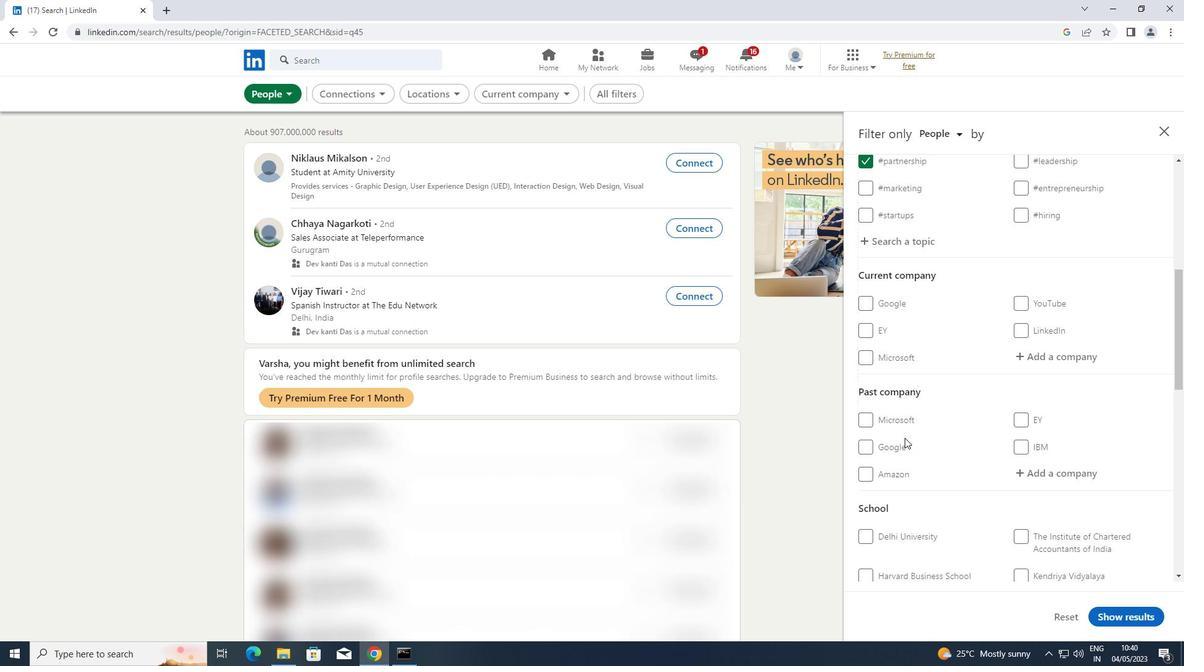 
Action: Mouse moved to (1076, 484)
Screenshot: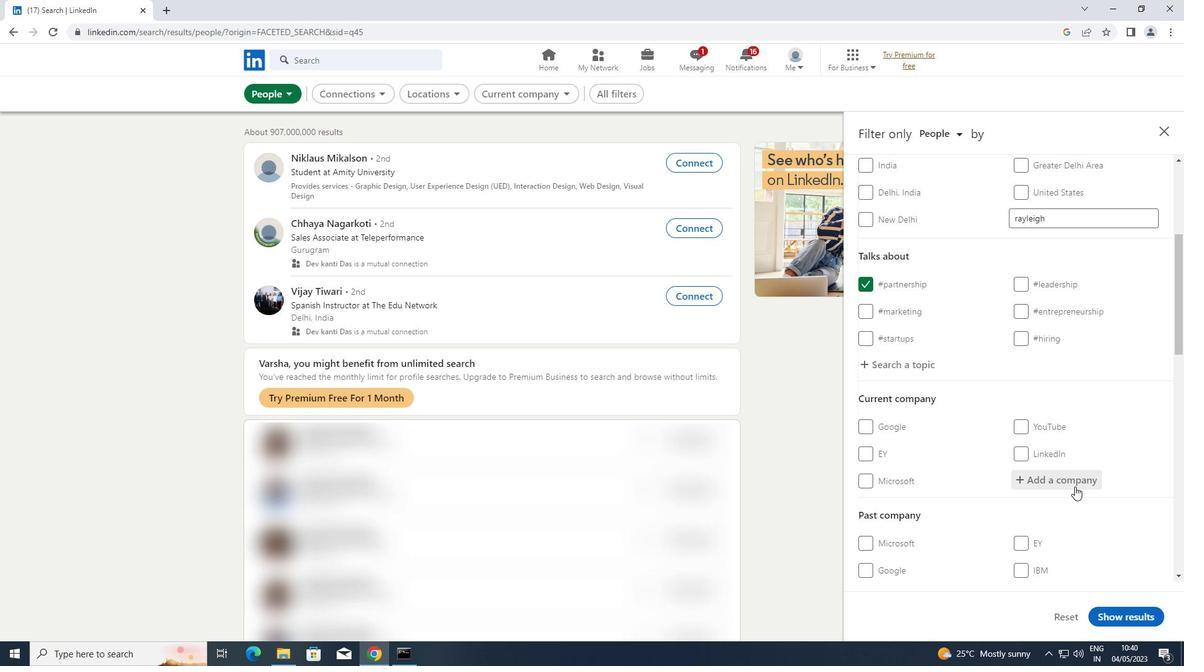 
Action: Mouse pressed left at (1076, 484)
Screenshot: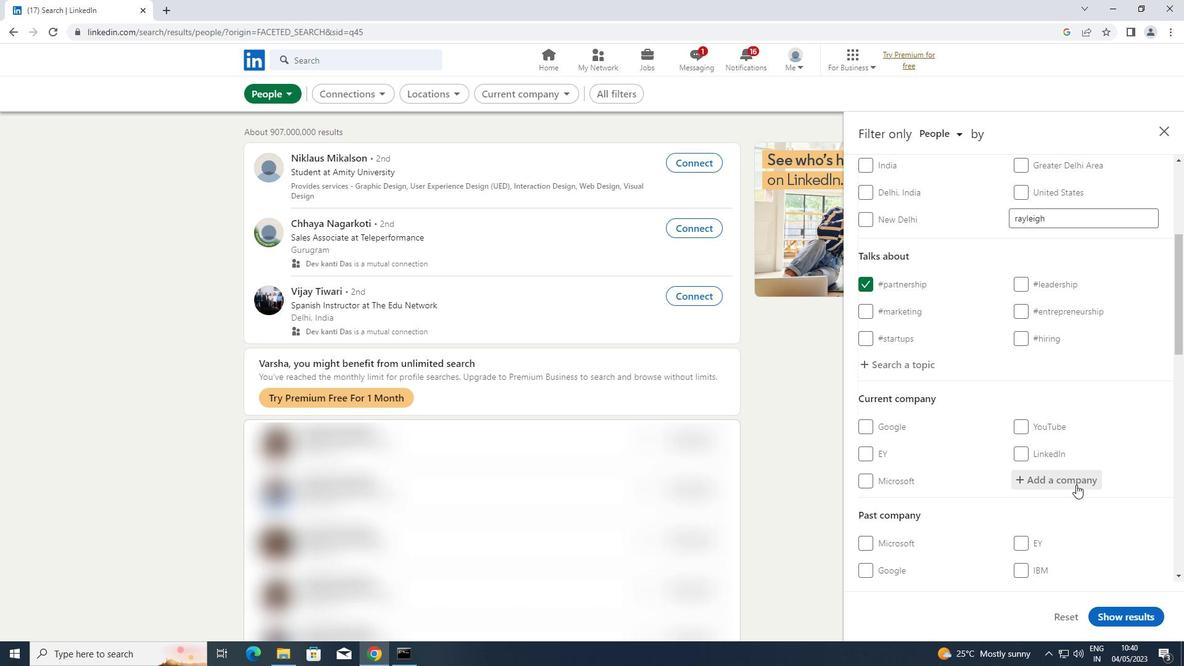
Action: Key pressed <Key.shift>STARBUCKS
Screenshot: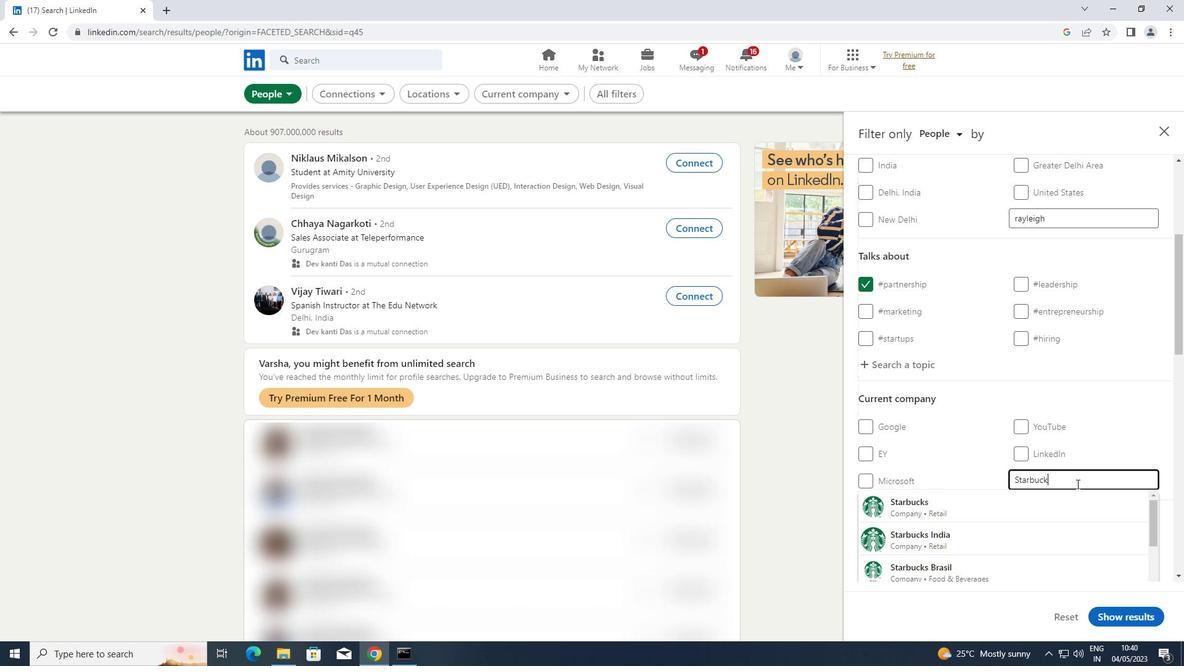 
Action: Mouse moved to (1002, 533)
Screenshot: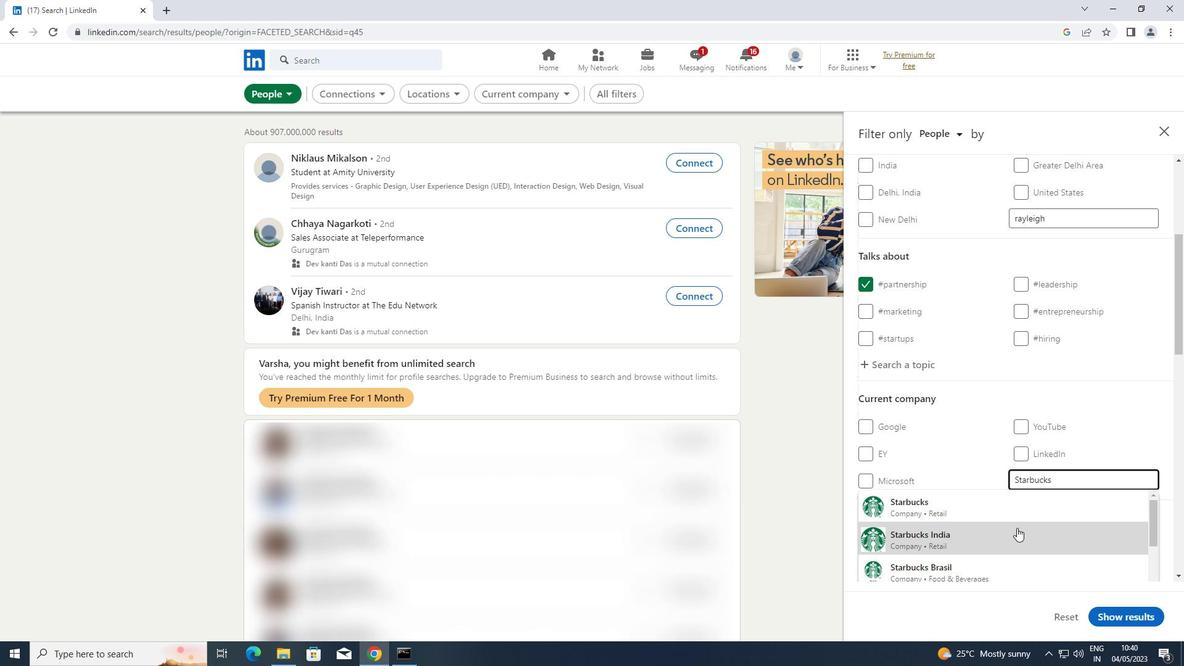 
Action: Mouse pressed left at (1002, 533)
Screenshot: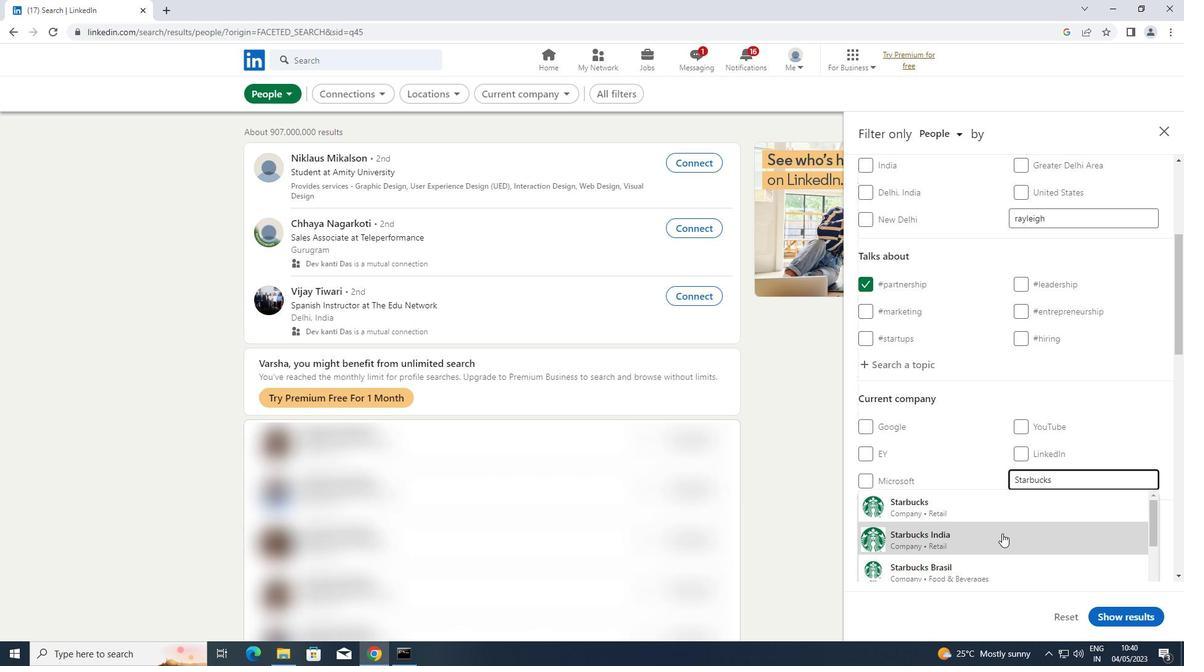 
Action: Mouse scrolled (1002, 532) with delta (0, 0)
Screenshot: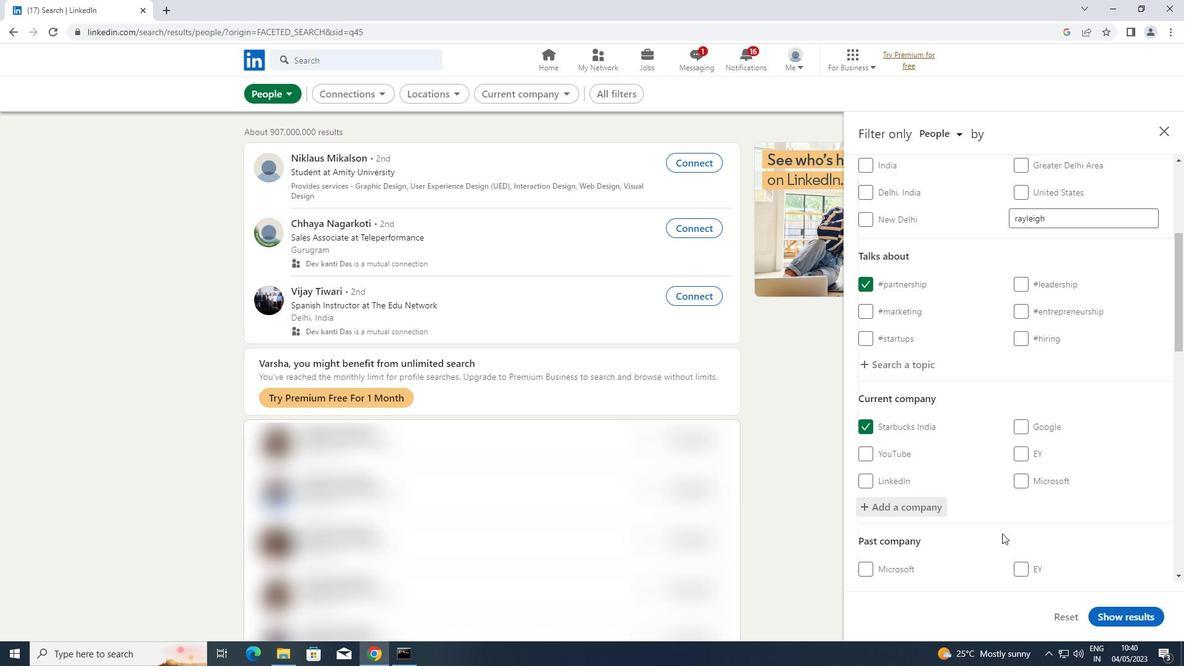 
Action: Mouse scrolled (1002, 532) with delta (0, 0)
Screenshot: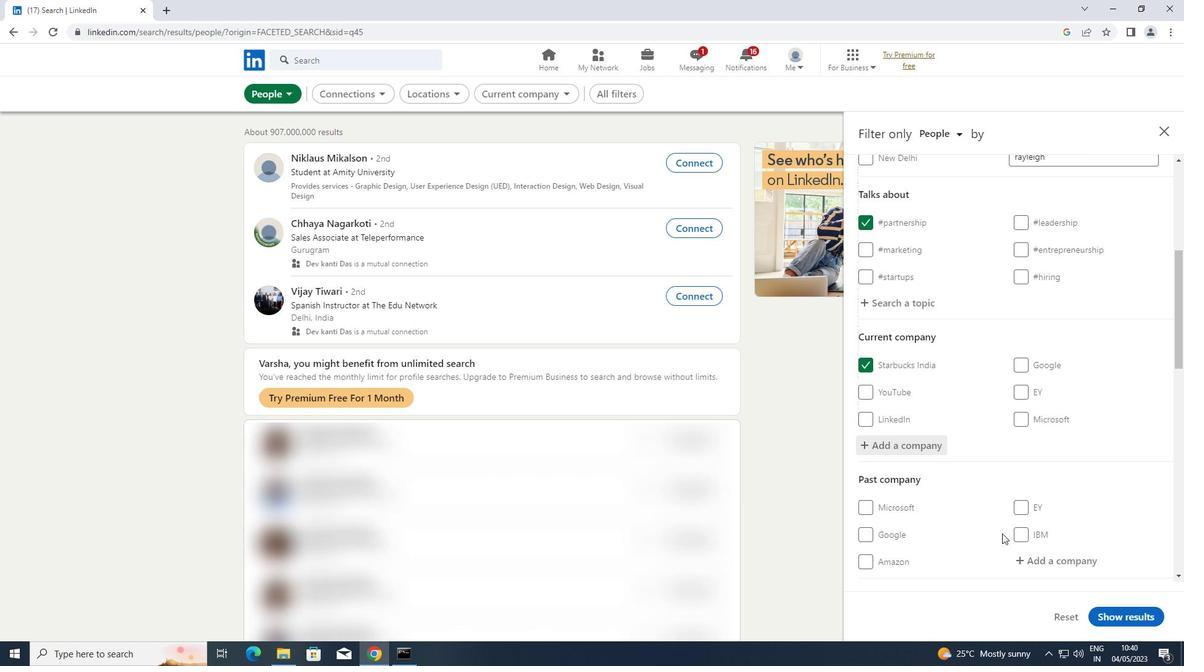 
Action: Mouse moved to (1045, 493)
Screenshot: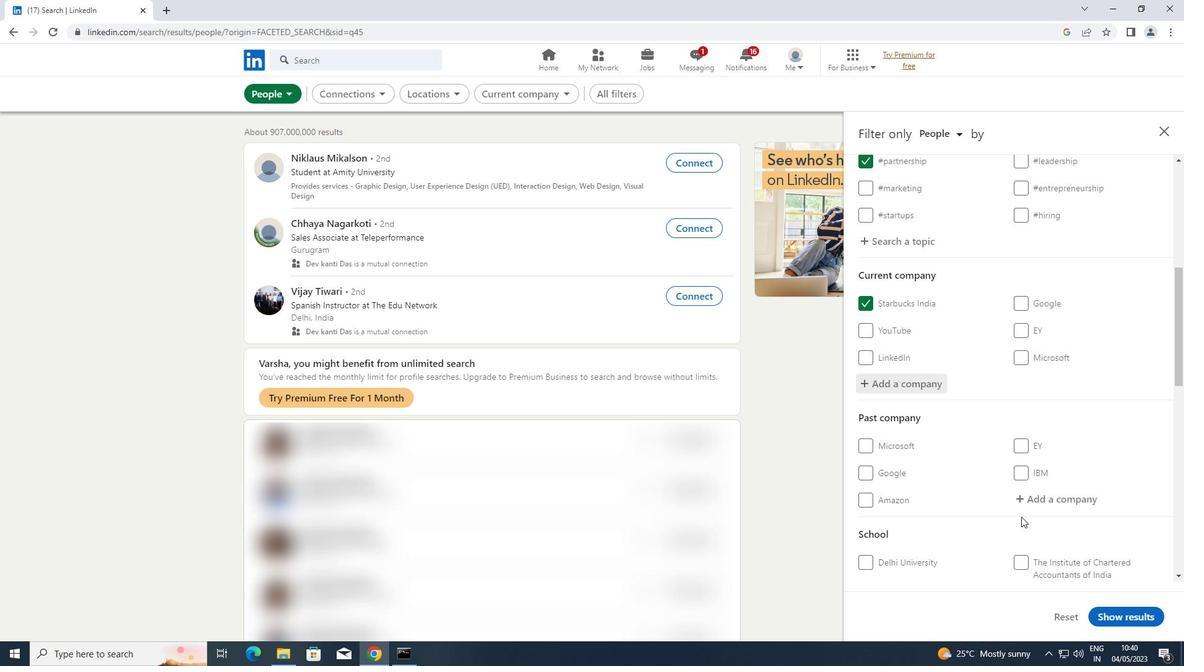 
Action: Mouse scrolled (1045, 493) with delta (0, 0)
Screenshot: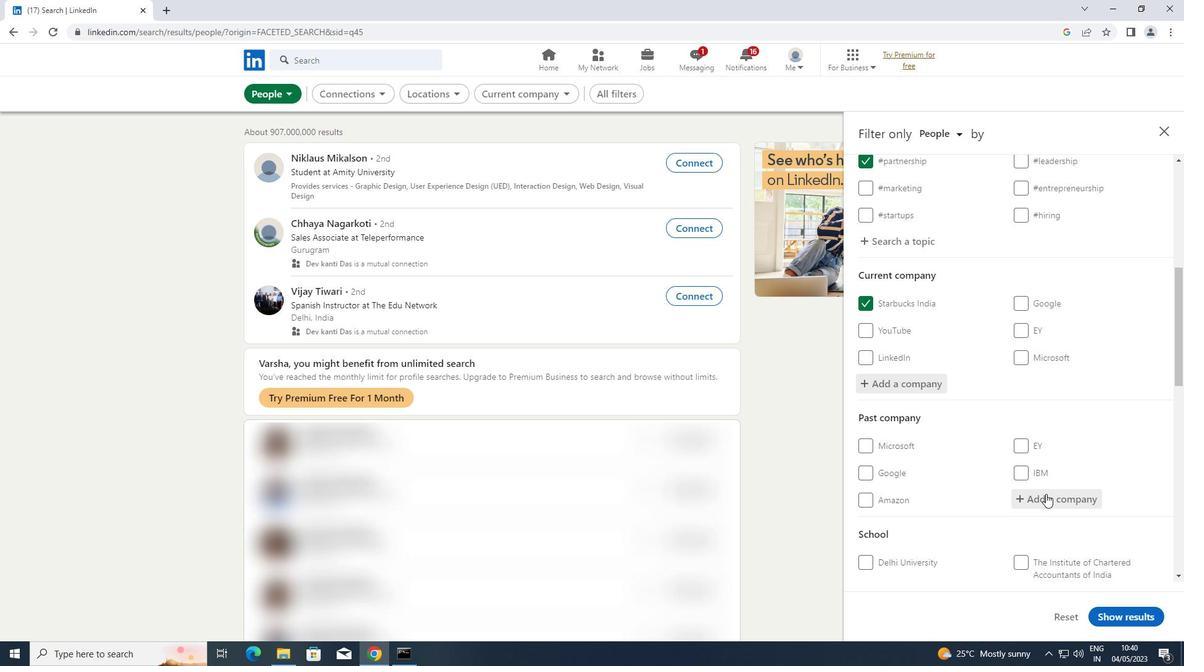 
Action: Mouse scrolled (1045, 493) with delta (0, 0)
Screenshot: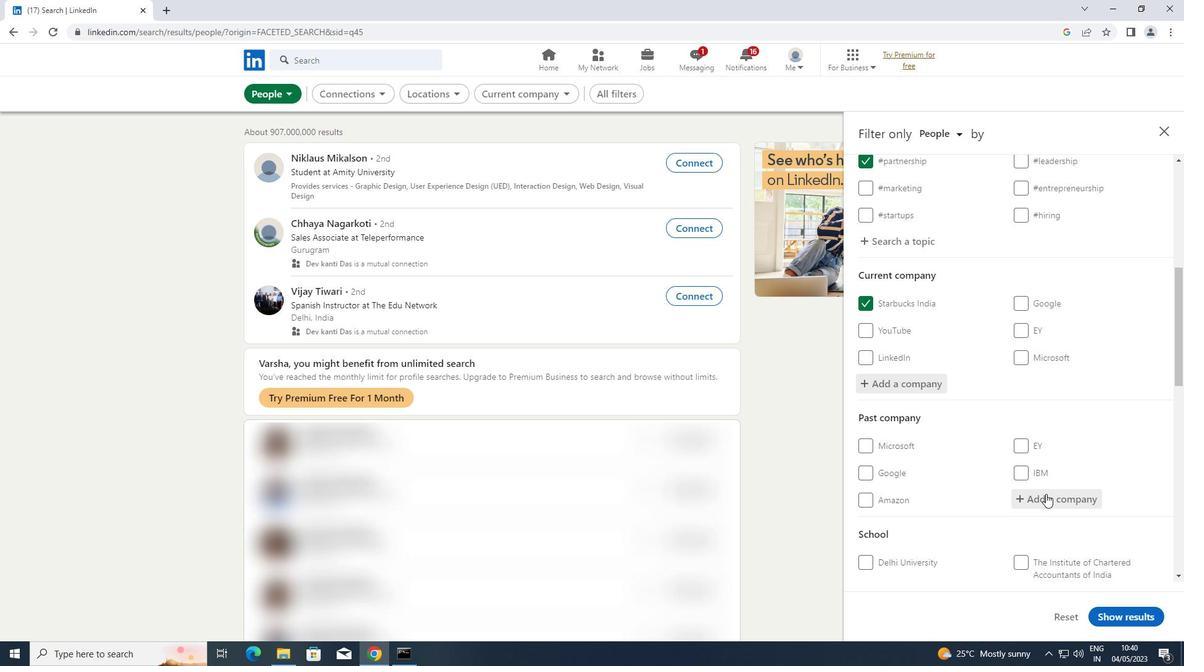 
Action: Mouse moved to (1042, 500)
Screenshot: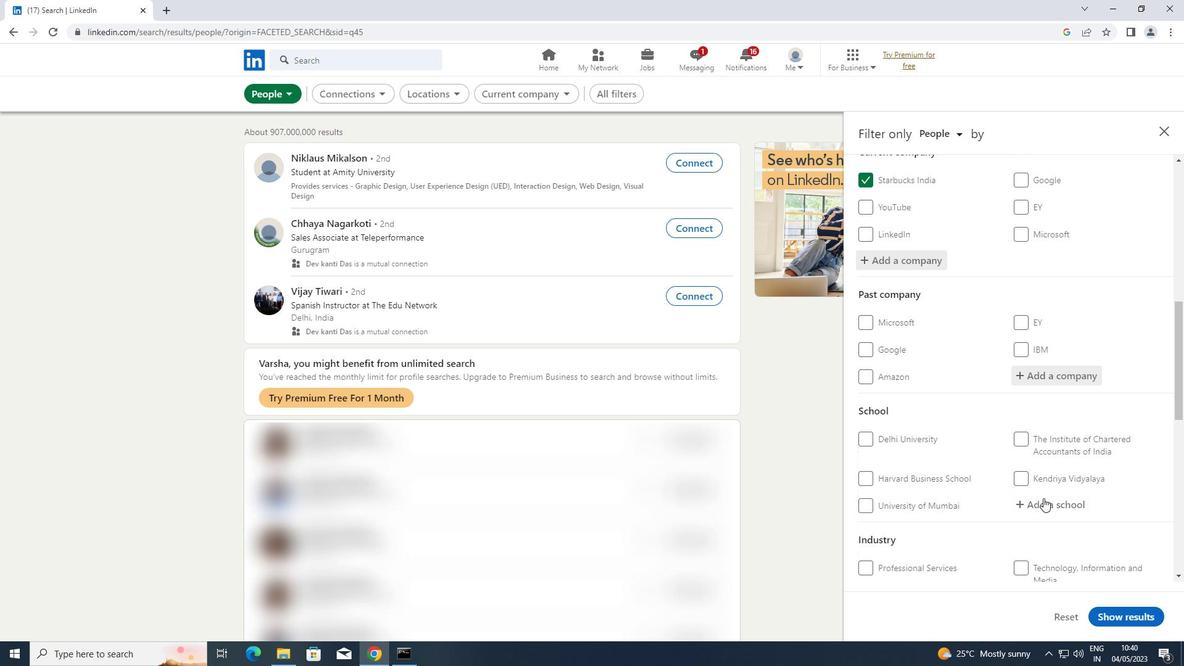 
Action: Mouse pressed left at (1042, 500)
Screenshot: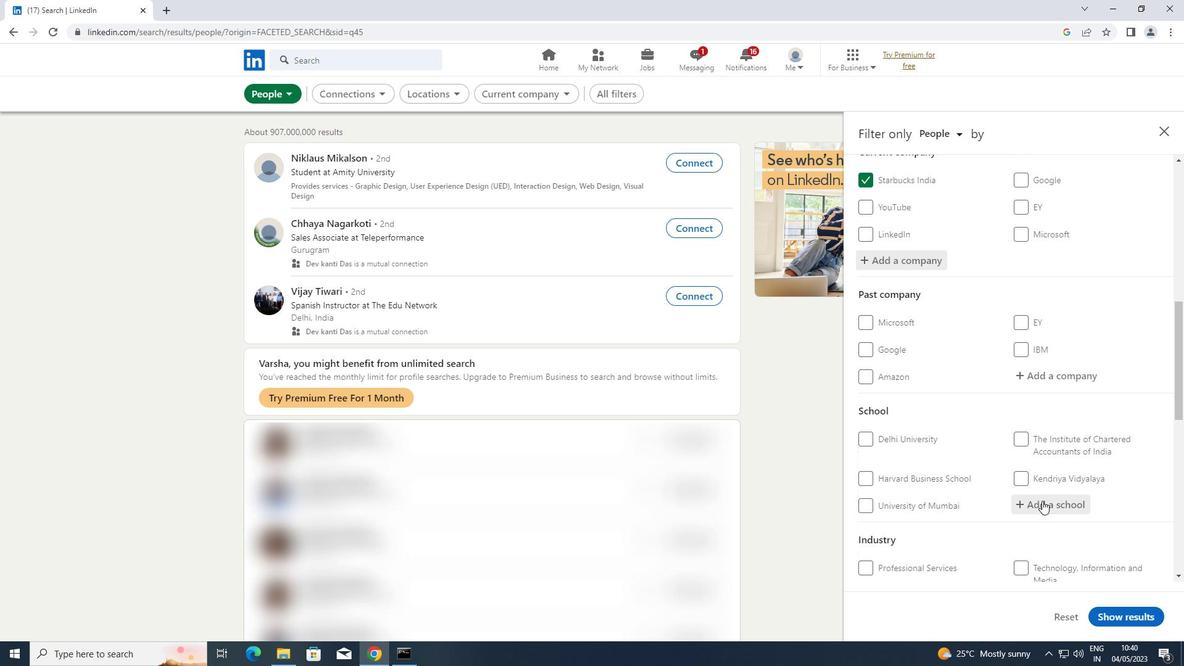 
Action: Key pressed <Key.shift>CITY<Key.space><Key.shift>MONTESSORI<Key.space><Key.shift>SCHOOL
Screenshot: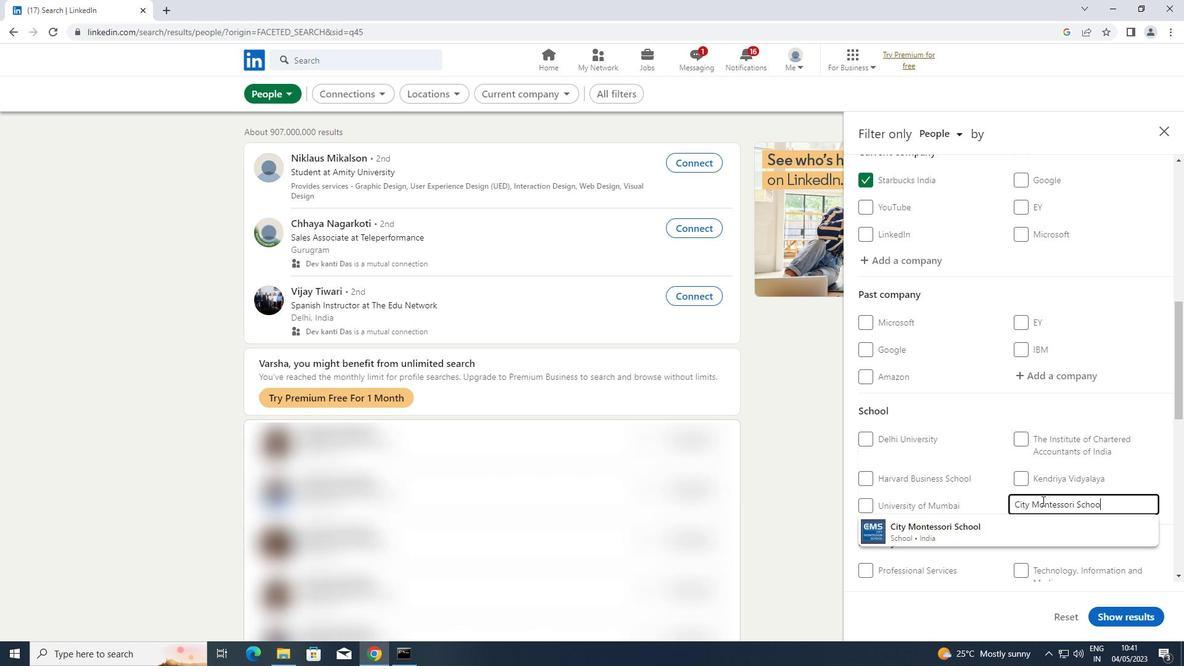 
Action: Mouse moved to (991, 537)
Screenshot: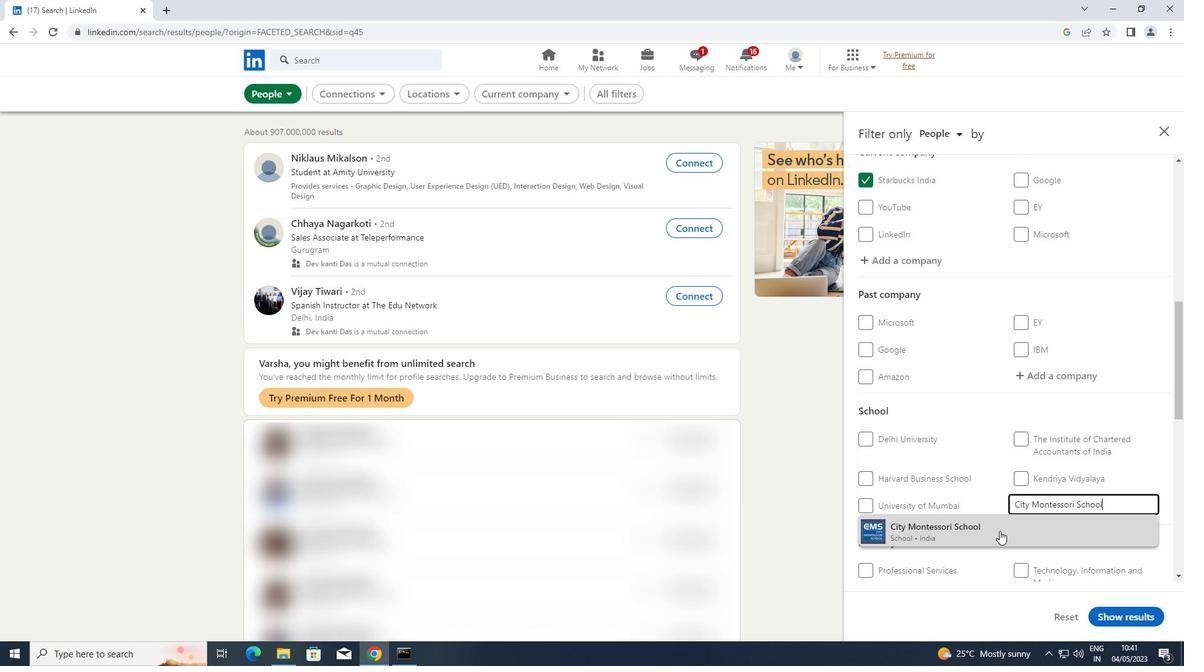 
Action: Mouse pressed left at (991, 537)
Screenshot: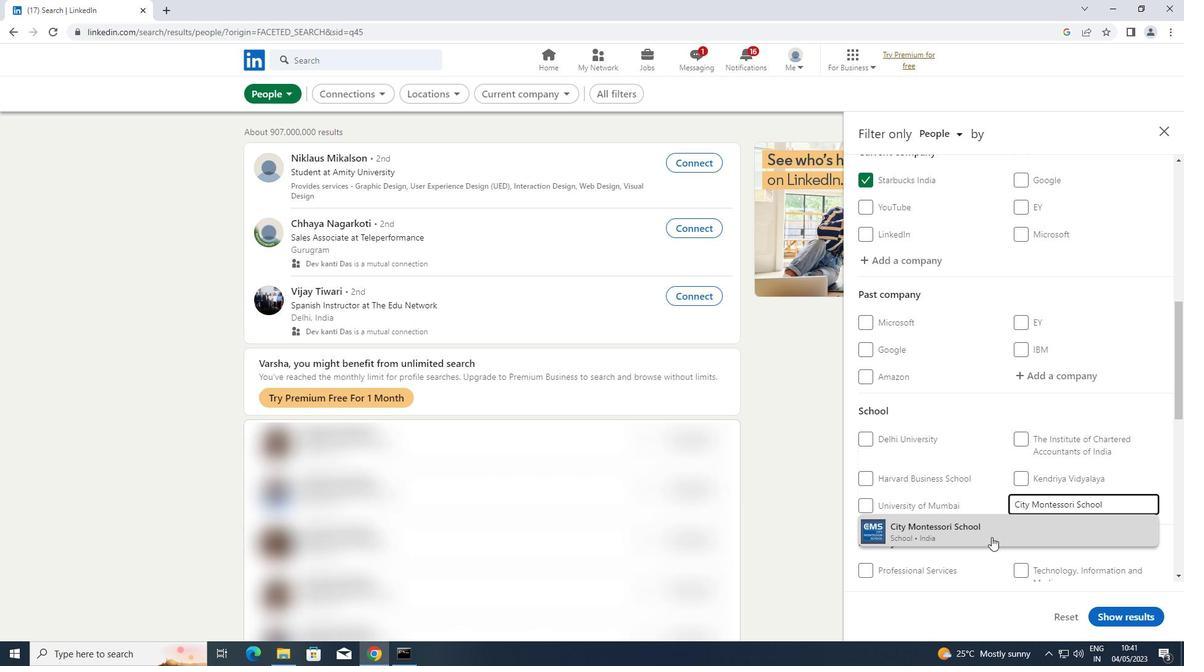 
Action: Mouse scrolled (991, 536) with delta (0, 0)
Screenshot: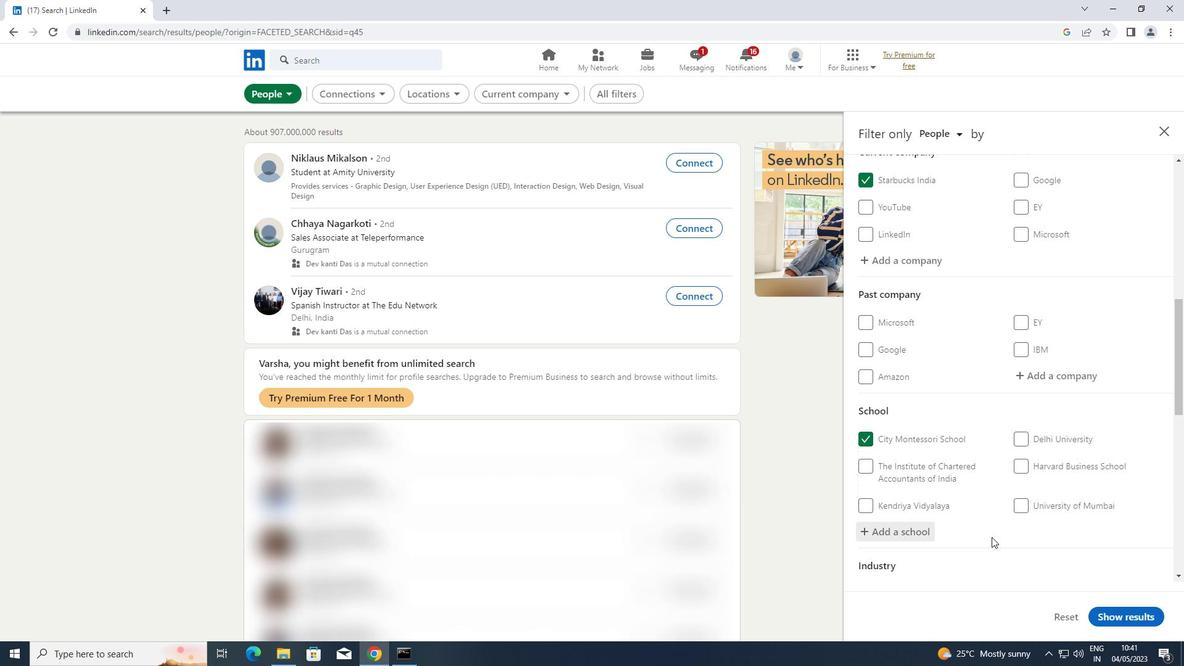 
Action: Mouse scrolled (991, 536) with delta (0, 0)
Screenshot: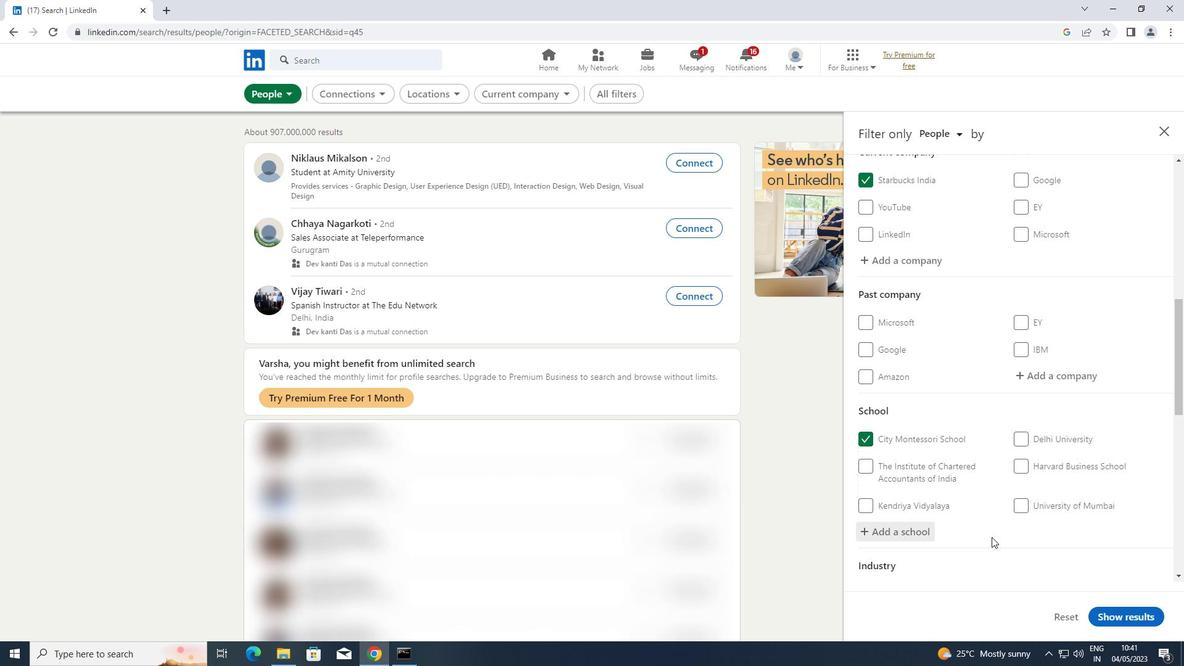 
Action: Mouse scrolled (991, 536) with delta (0, 0)
Screenshot: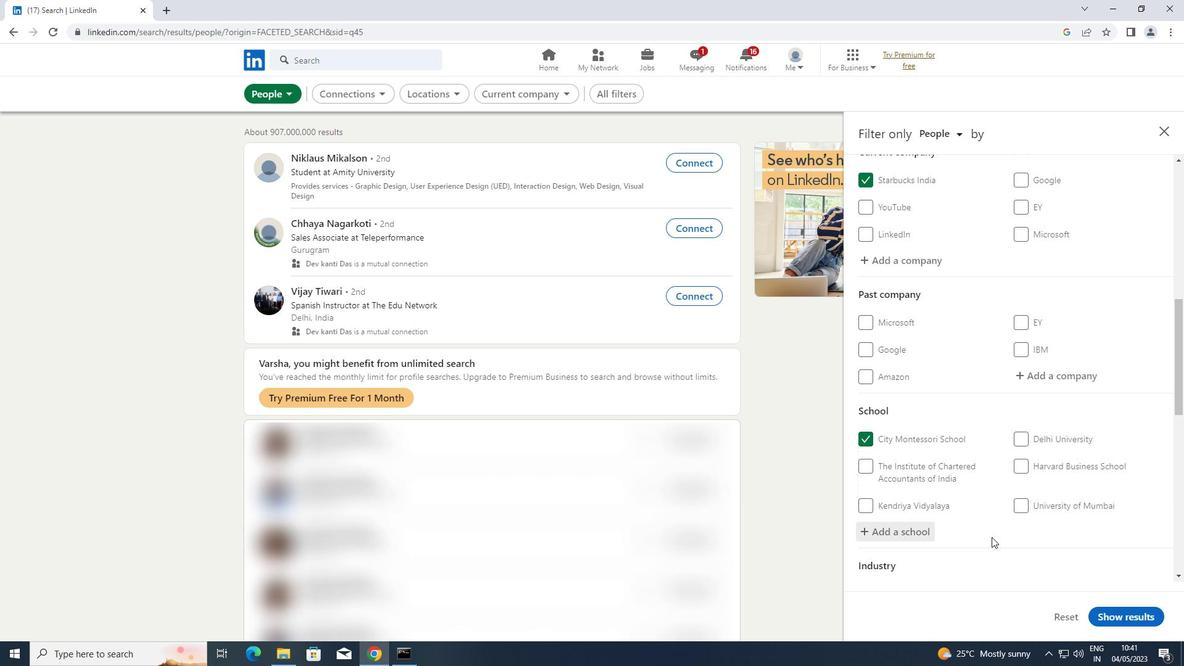 
Action: Mouse moved to (1035, 484)
Screenshot: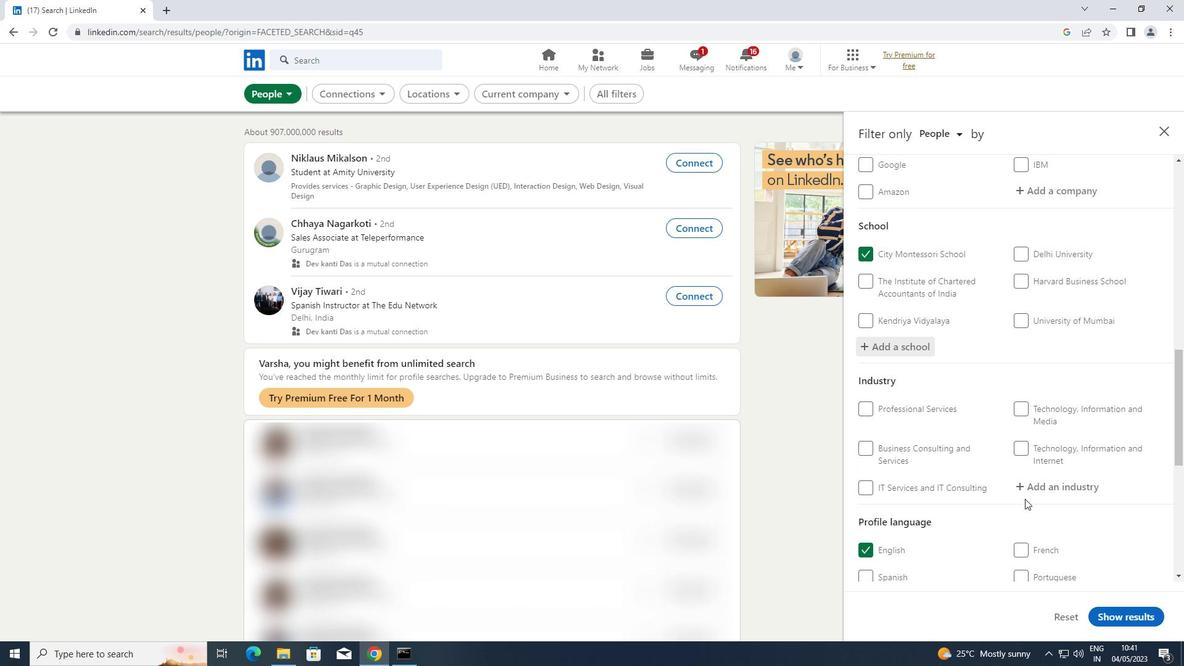 
Action: Mouse pressed left at (1035, 484)
Screenshot: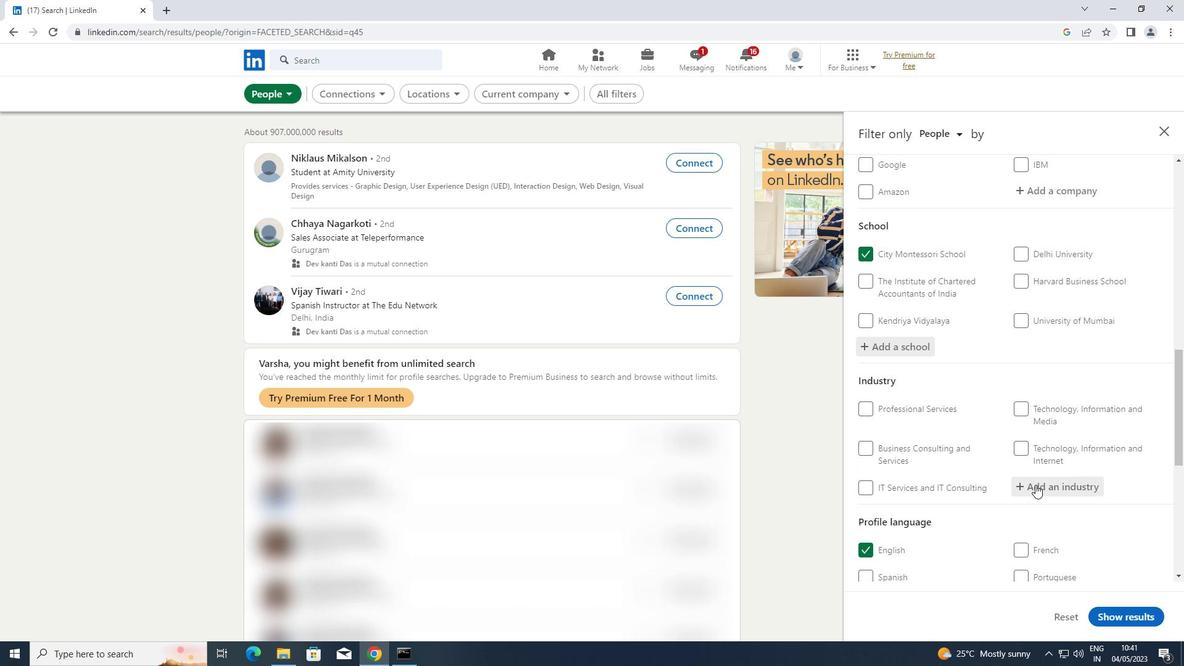
Action: Key pressed <Key.shift>CREDIT
Screenshot: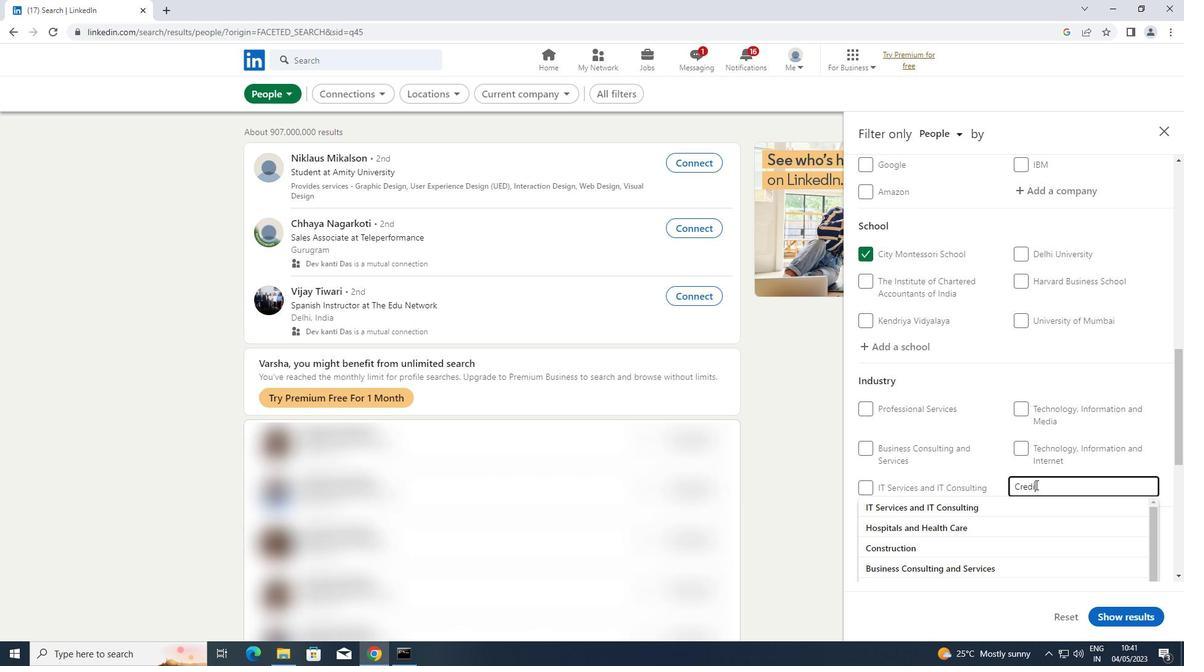 
Action: Mouse moved to (947, 506)
Screenshot: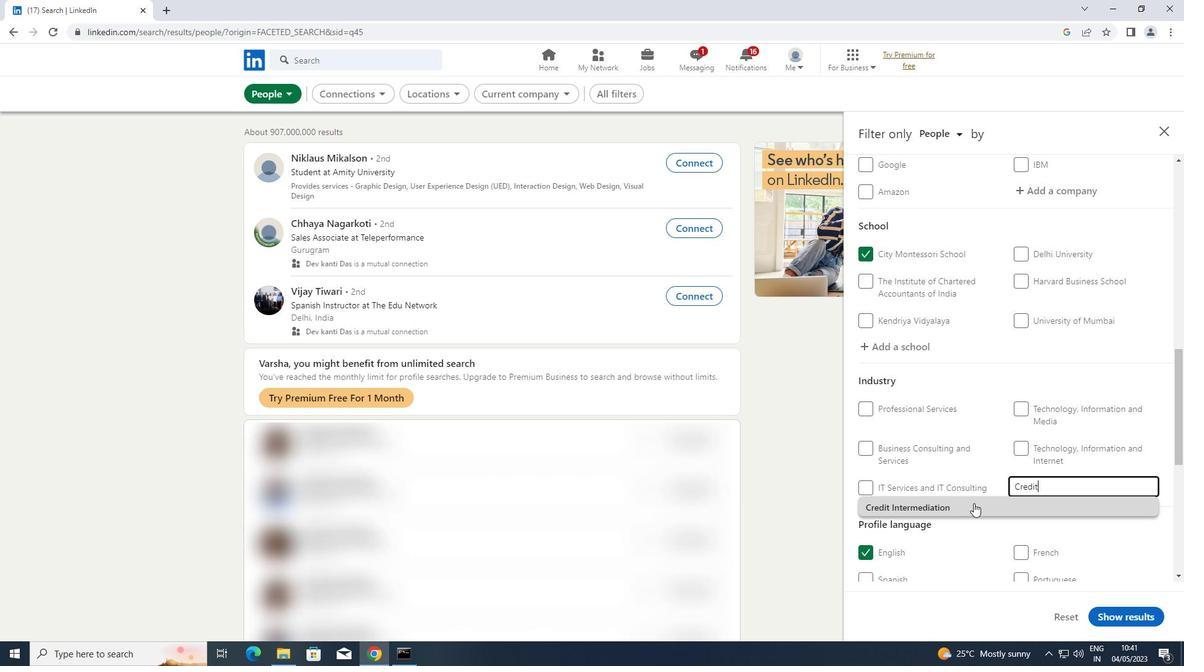 
Action: Mouse pressed left at (947, 506)
Screenshot: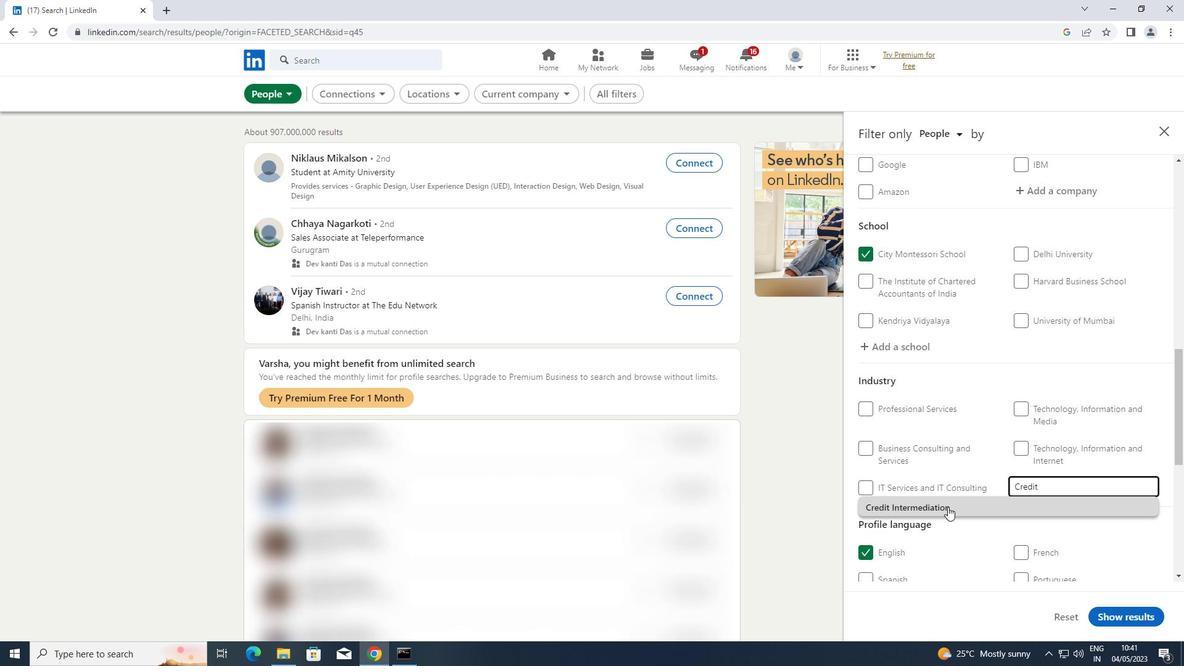 
Action: Mouse scrolled (947, 506) with delta (0, 0)
Screenshot: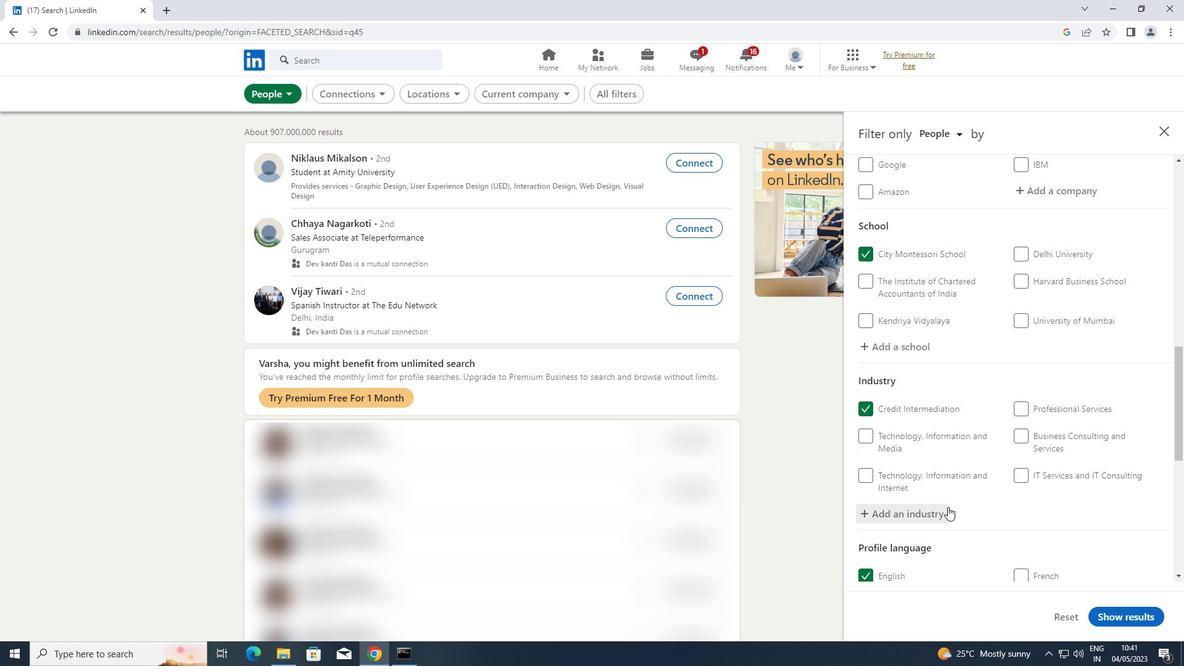 
Action: Mouse scrolled (947, 506) with delta (0, 0)
Screenshot: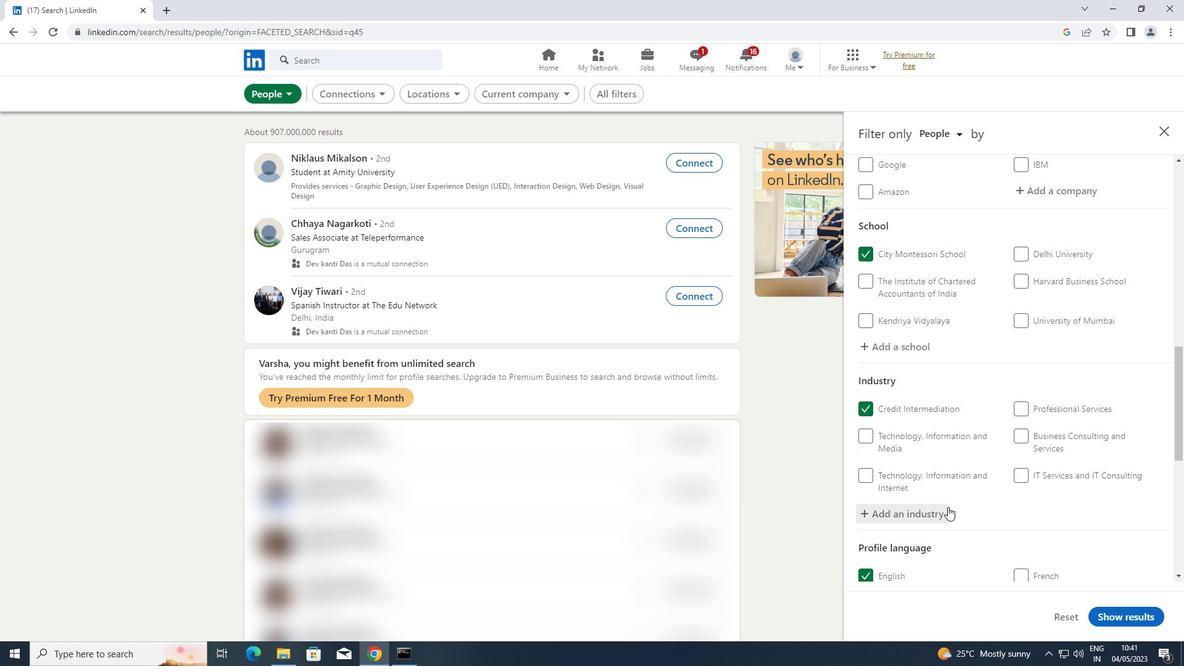 
Action: Mouse scrolled (947, 506) with delta (0, 0)
Screenshot: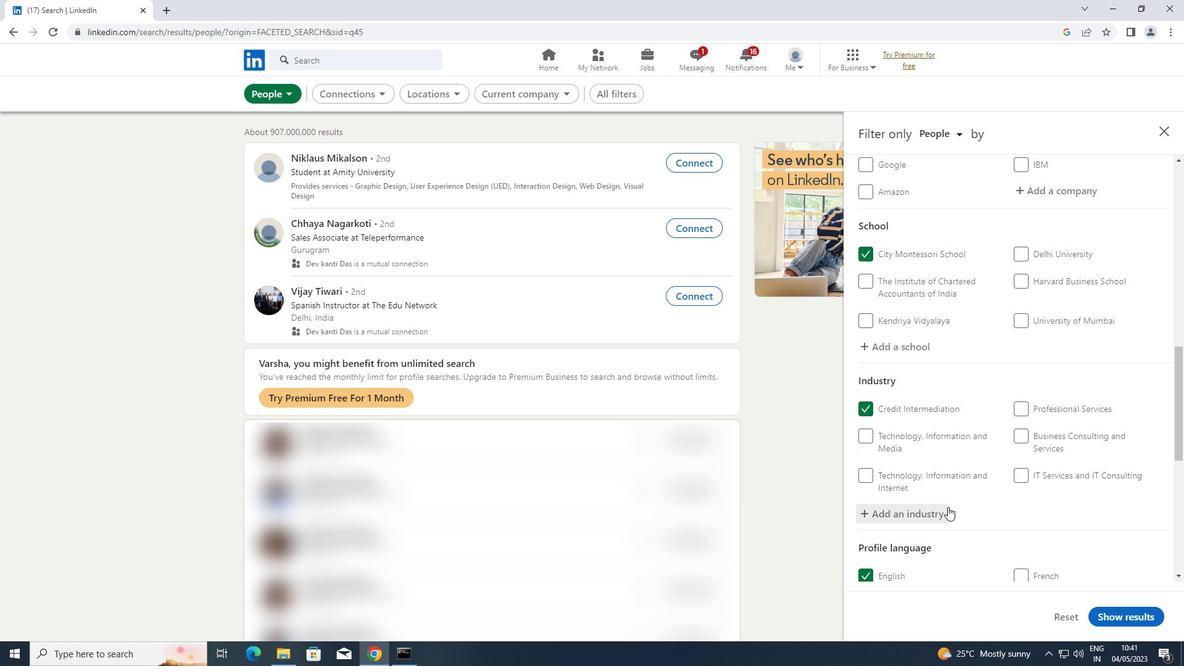 
Action: Mouse scrolled (947, 506) with delta (0, 0)
Screenshot: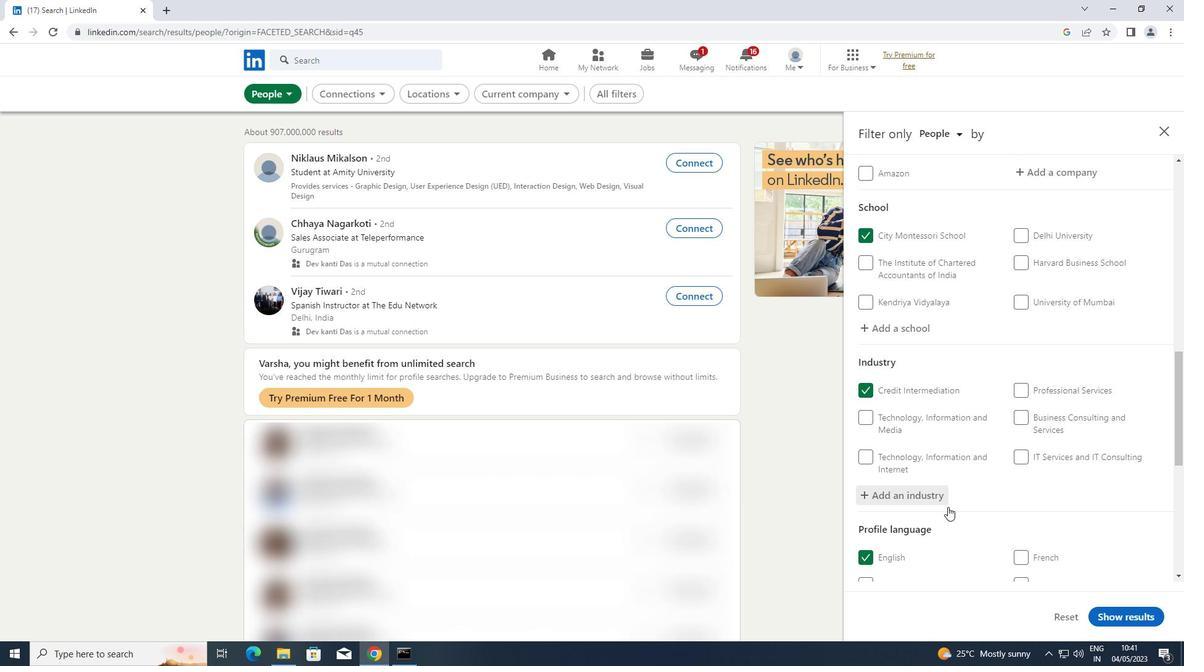 
Action: Mouse scrolled (947, 506) with delta (0, 0)
Screenshot: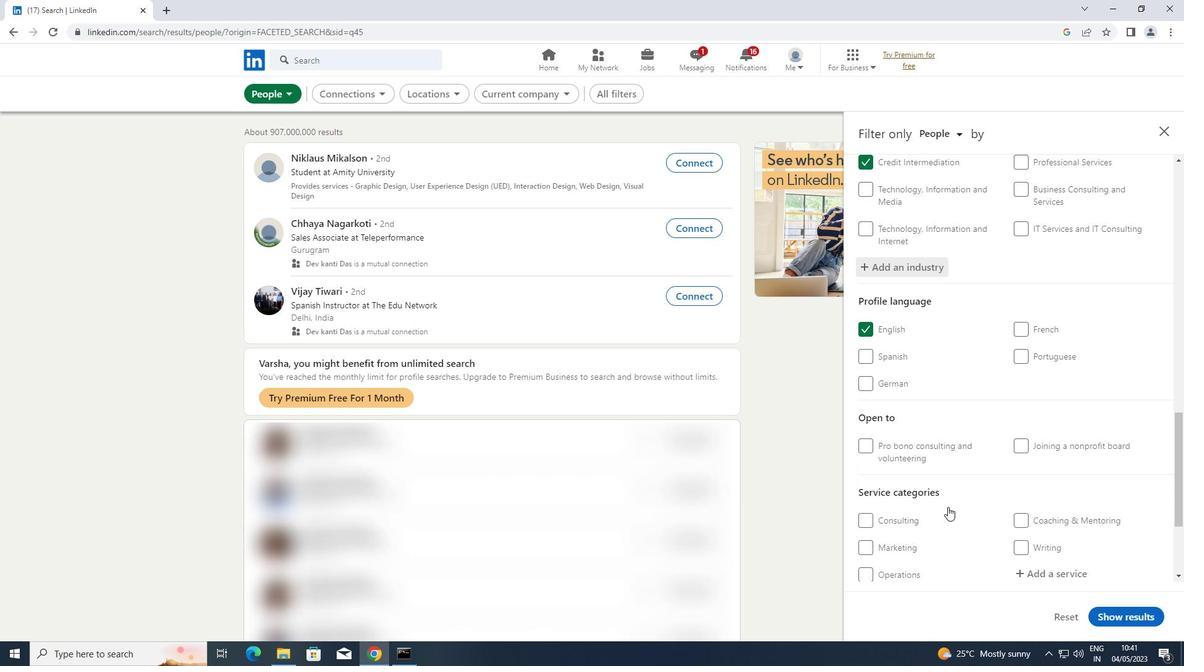 
Action: Mouse moved to (1034, 505)
Screenshot: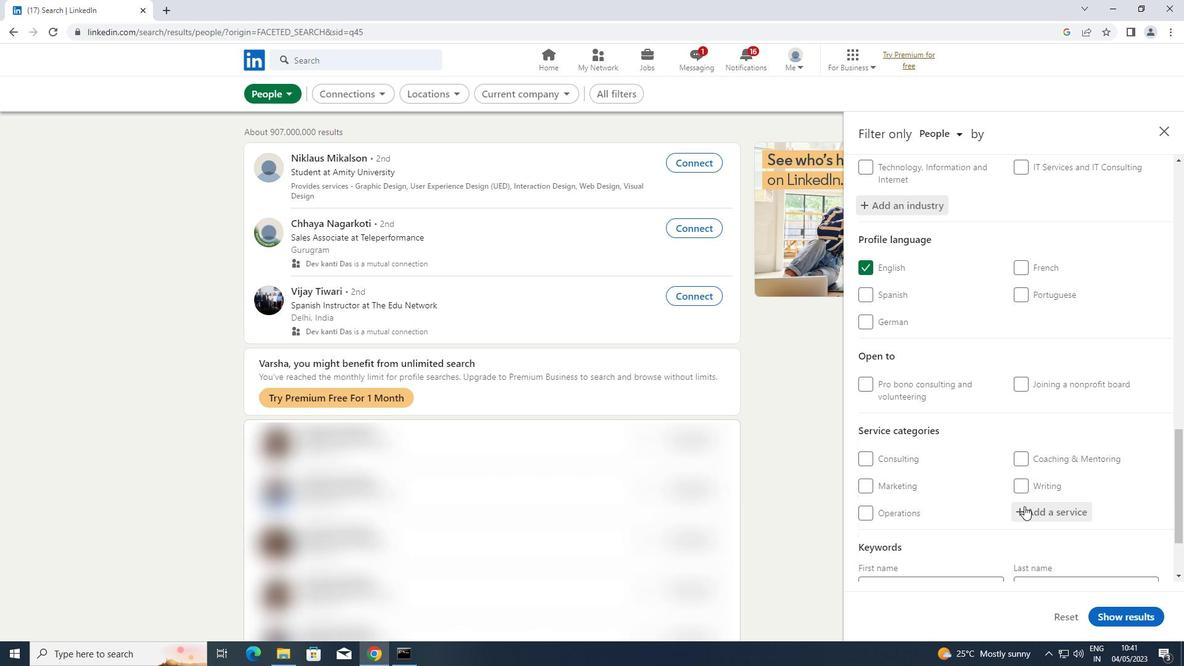 
Action: Mouse pressed left at (1034, 505)
Screenshot: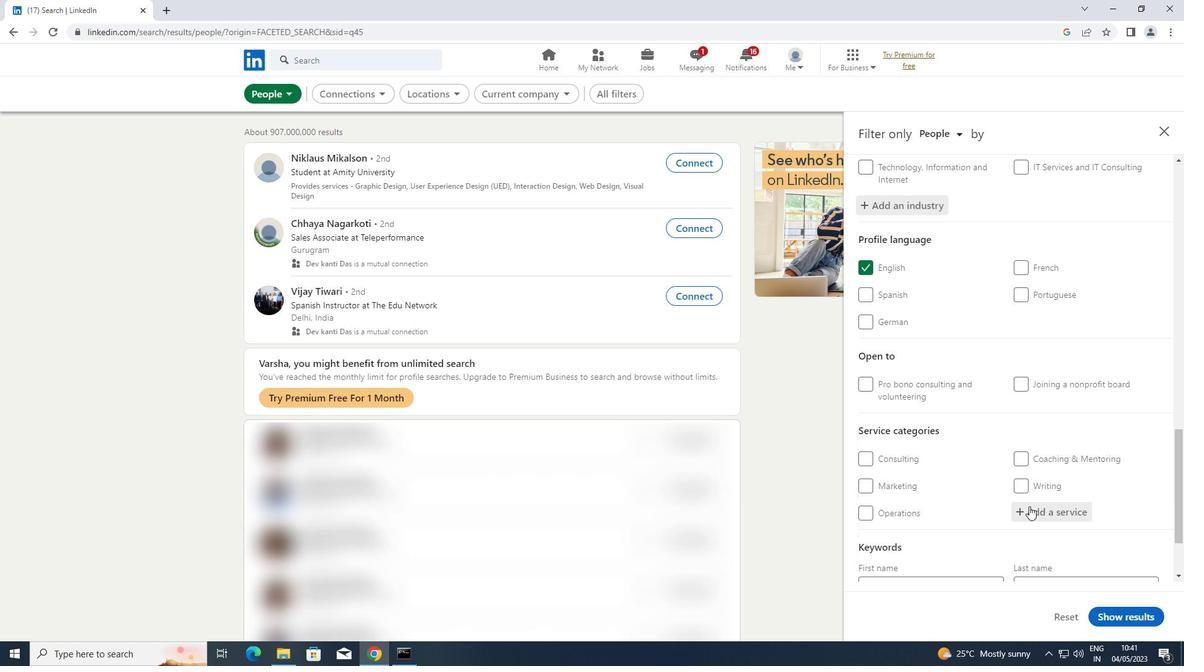 
Action: Key pressed <Key.shift>RESUME
Screenshot: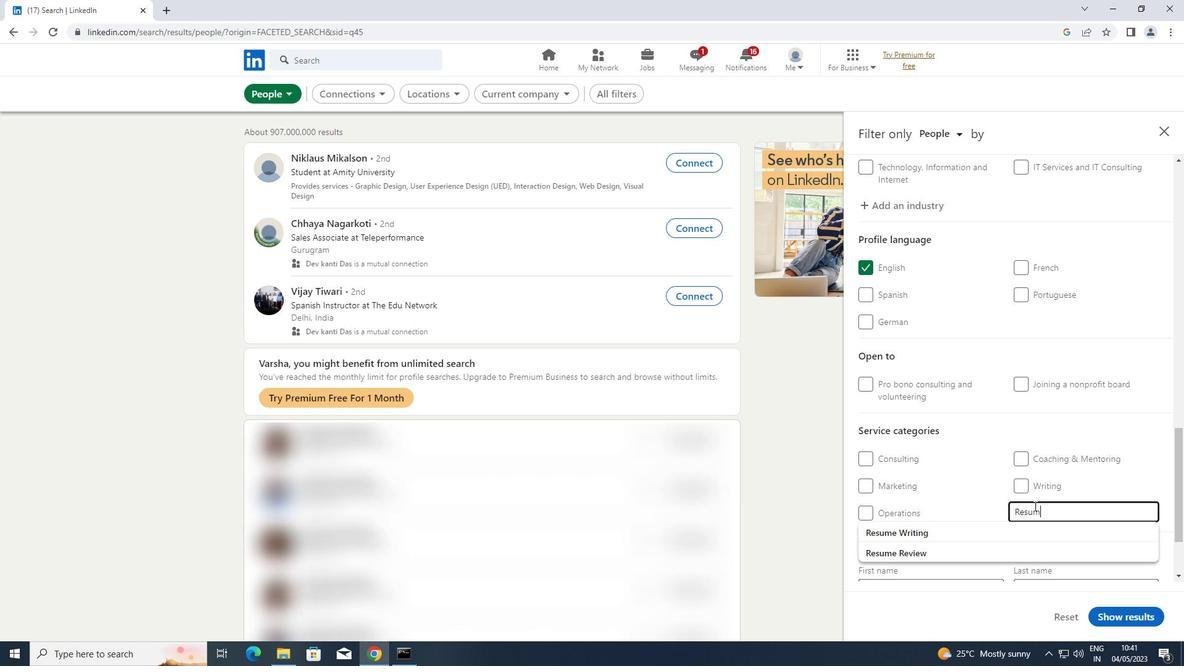
Action: Mouse moved to (937, 534)
Screenshot: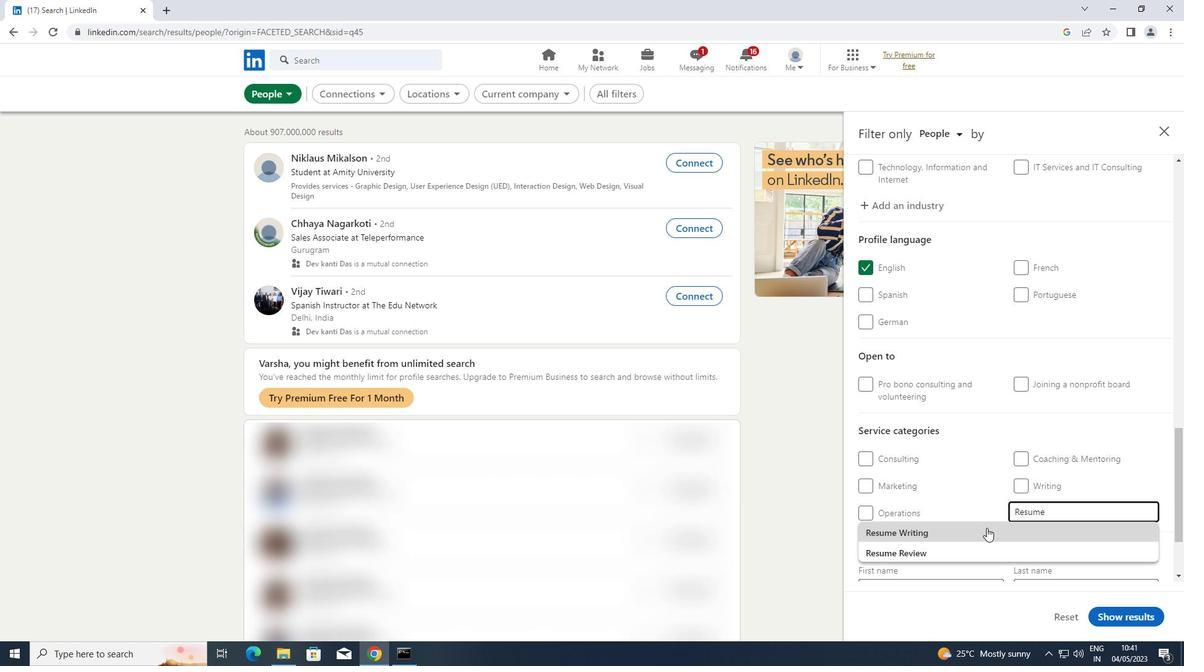
Action: Mouse pressed left at (937, 534)
Screenshot: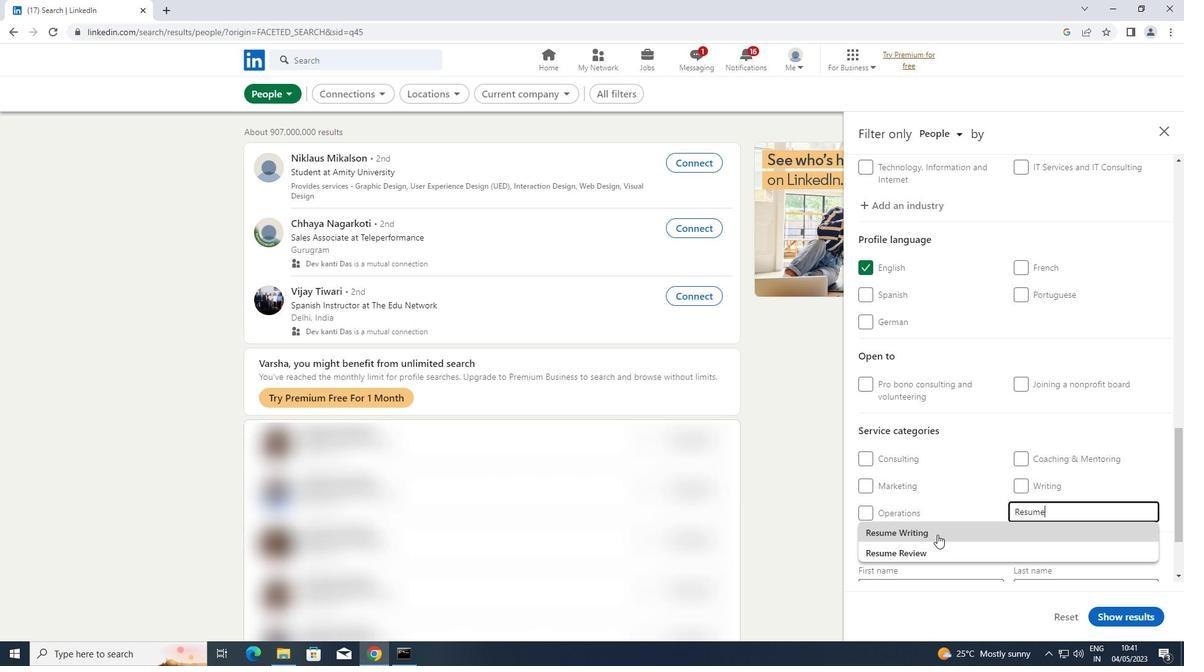 
Action: Mouse scrolled (937, 534) with delta (0, 0)
Screenshot: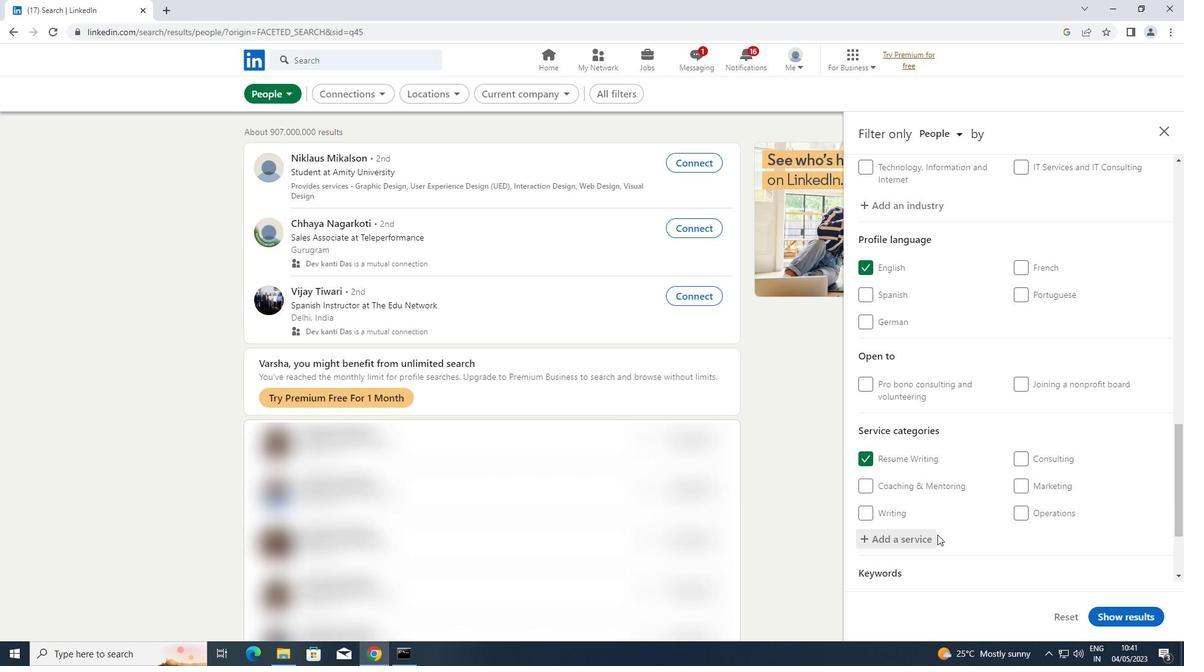 
Action: Mouse scrolled (937, 534) with delta (0, 0)
Screenshot: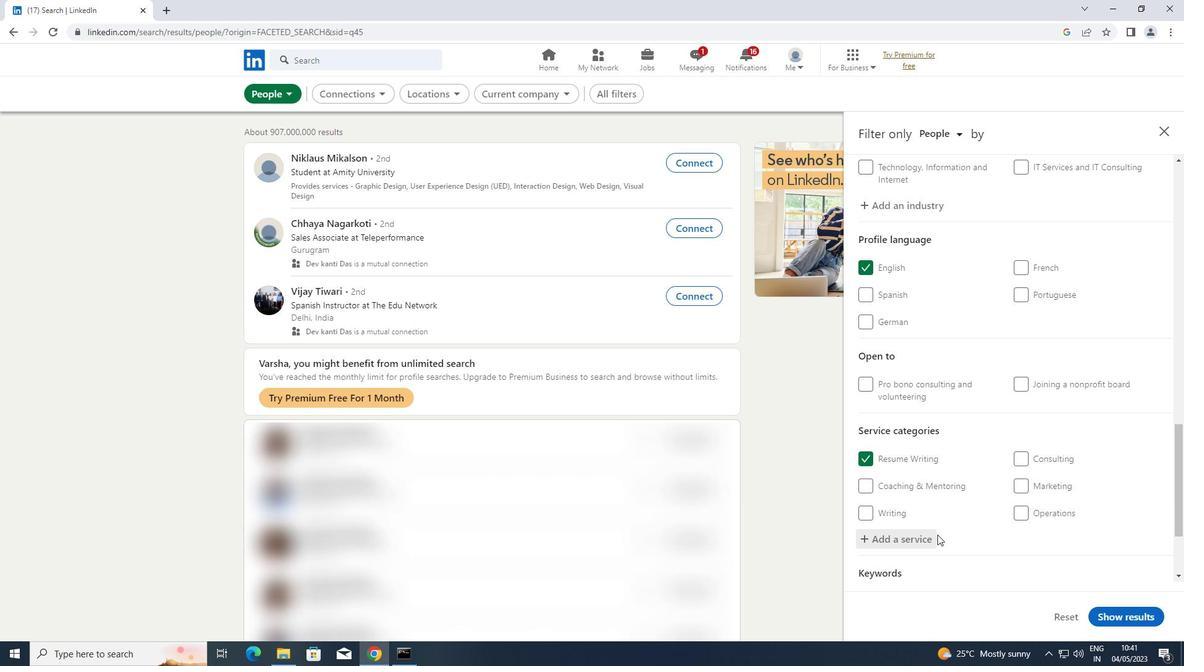 
Action: Mouse scrolled (937, 534) with delta (0, 0)
Screenshot: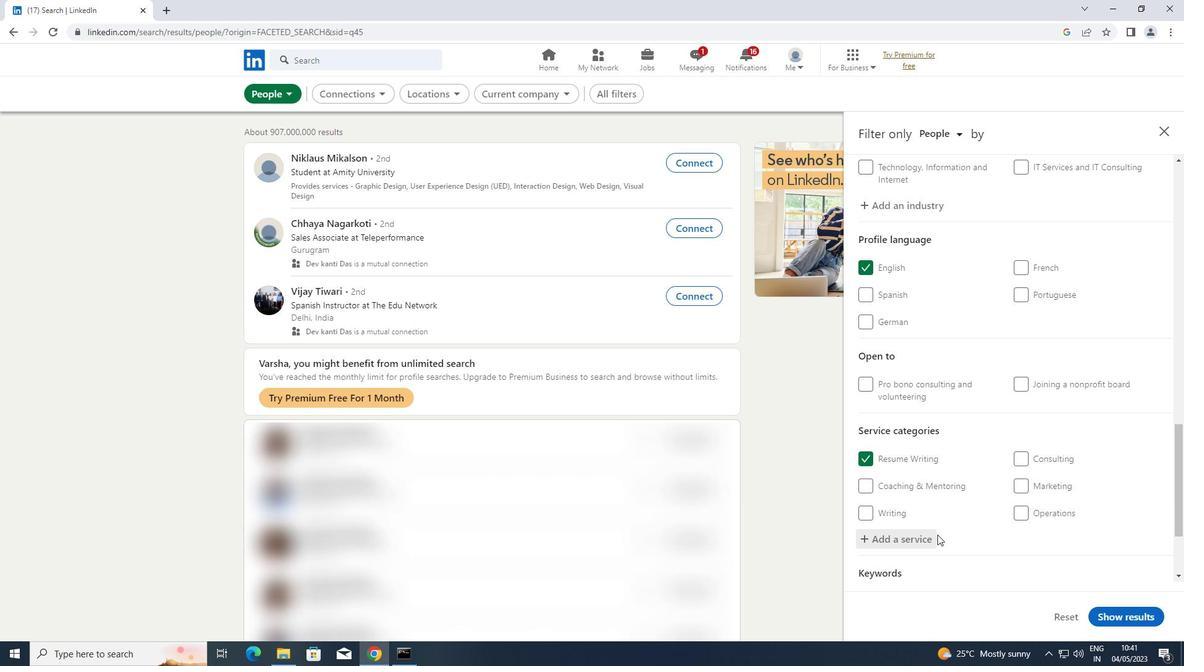 
Action: Mouse scrolled (937, 534) with delta (0, 0)
Screenshot: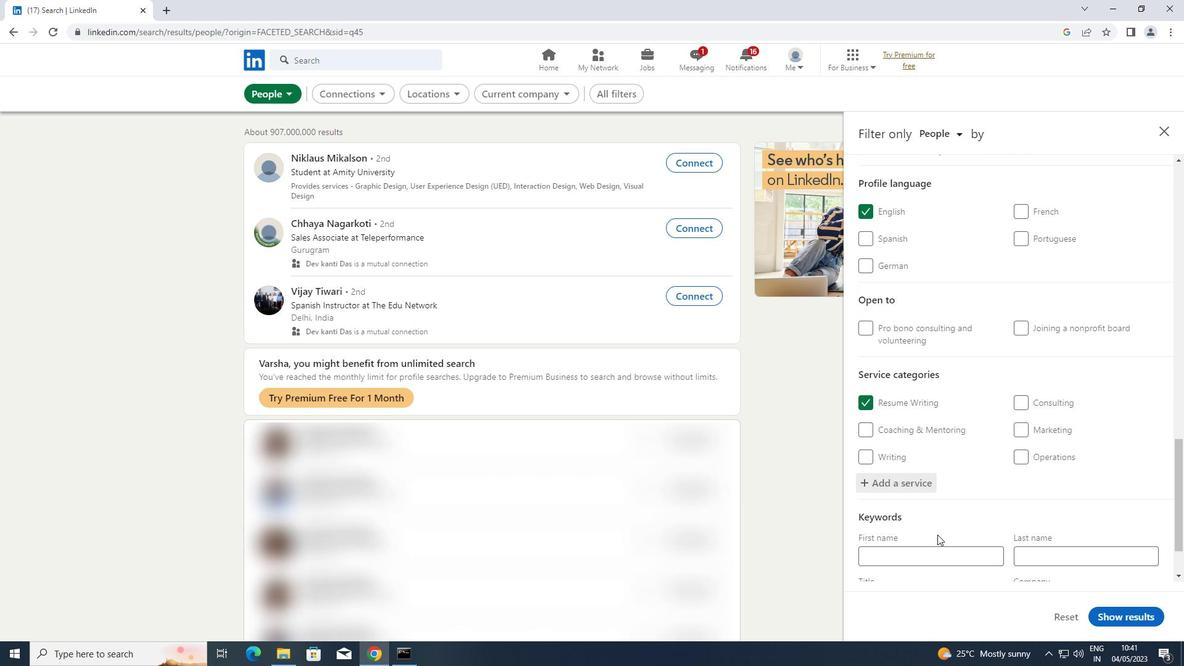 
Action: Mouse moved to (965, 530)
Screenshot: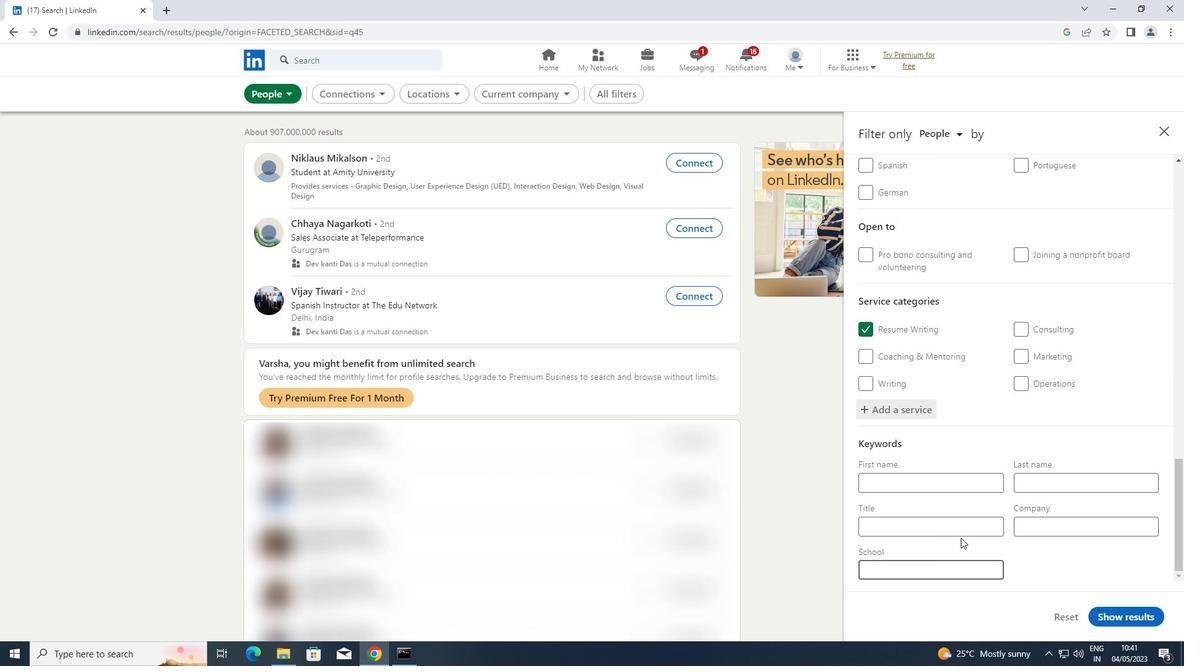 
Action: Mouse pressed left at (965, 530)
Screenshot: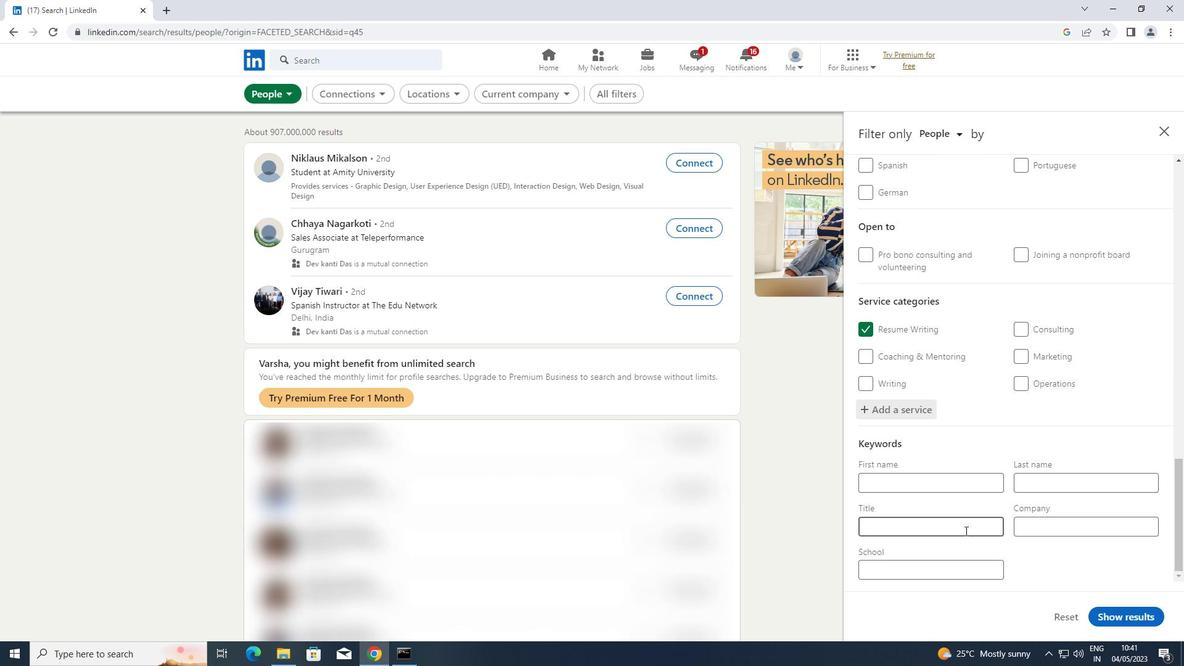 
Action: Key pressed <Key.shift>ENGINEERING<Key.space><Key.shift><Key.shift>TECHNICIAN
Screenshot: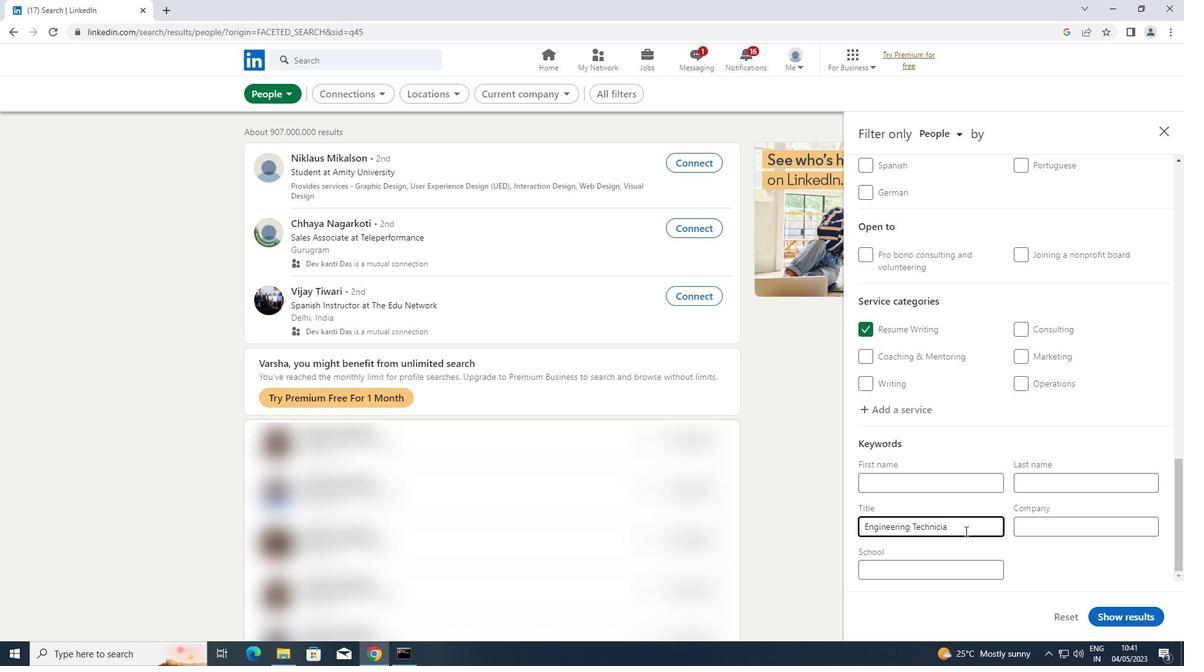 
Action: Mouse moved to (1137, 621)
Screenshot: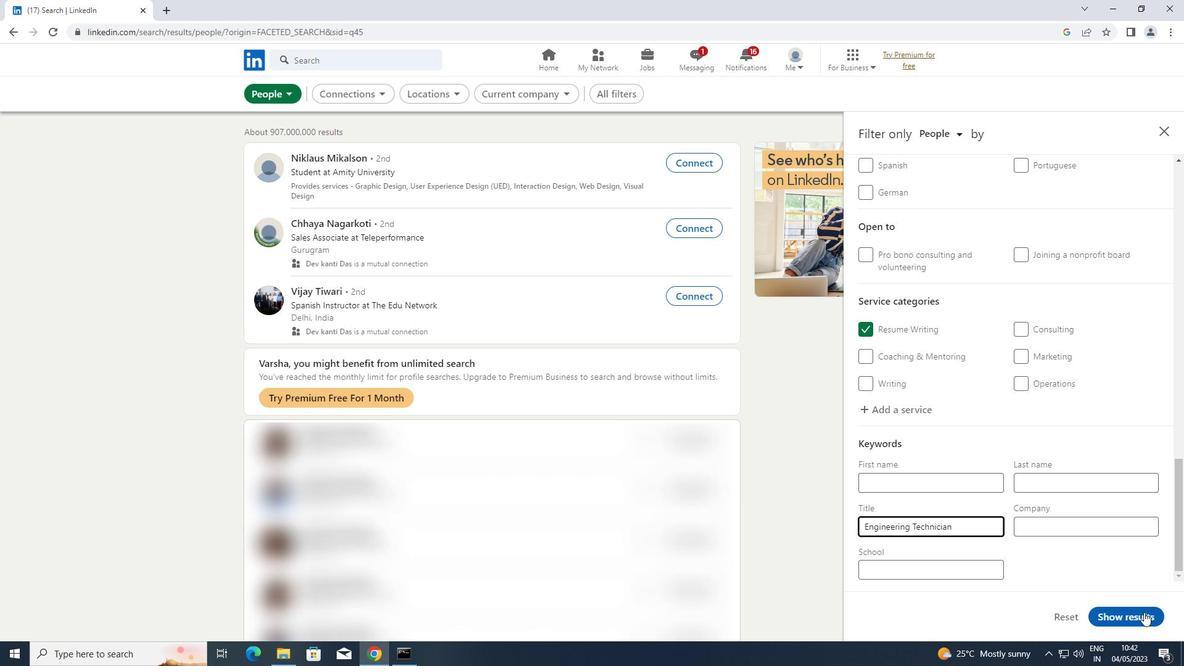 
Action: Mouse pressed left at (1137, 621)
Screenshot: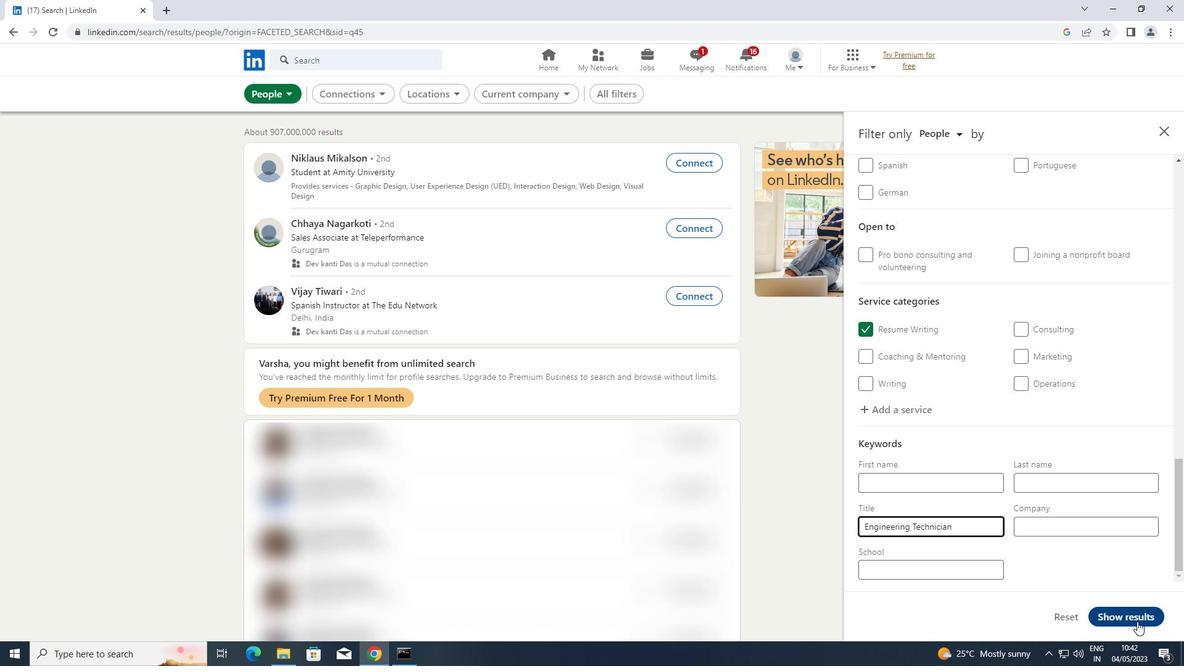 
